Task: Create a due date automation trigger when advanced on, 2 hours before a card is due add dates due next week.
Action: Mouse moved to (1136, 334)
Screenshot: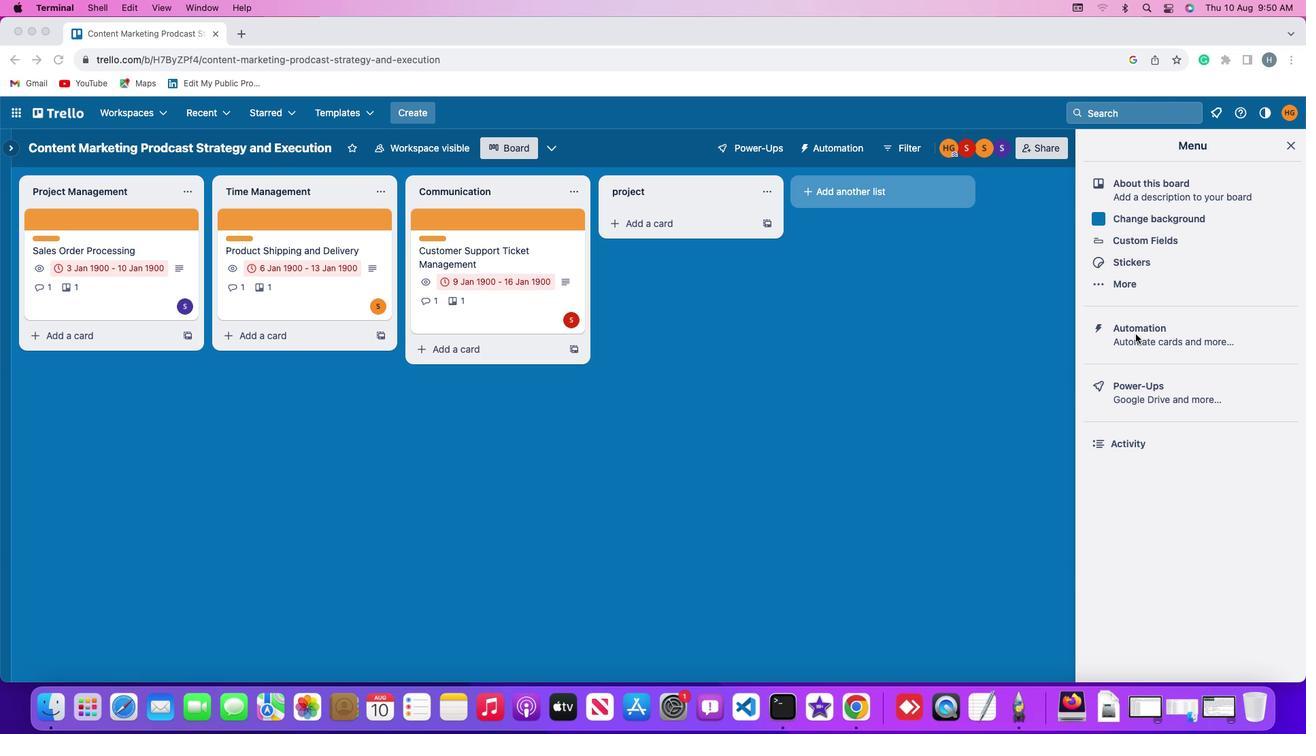
Action: Mouse pressed left at (1136, 334)
Screenshot: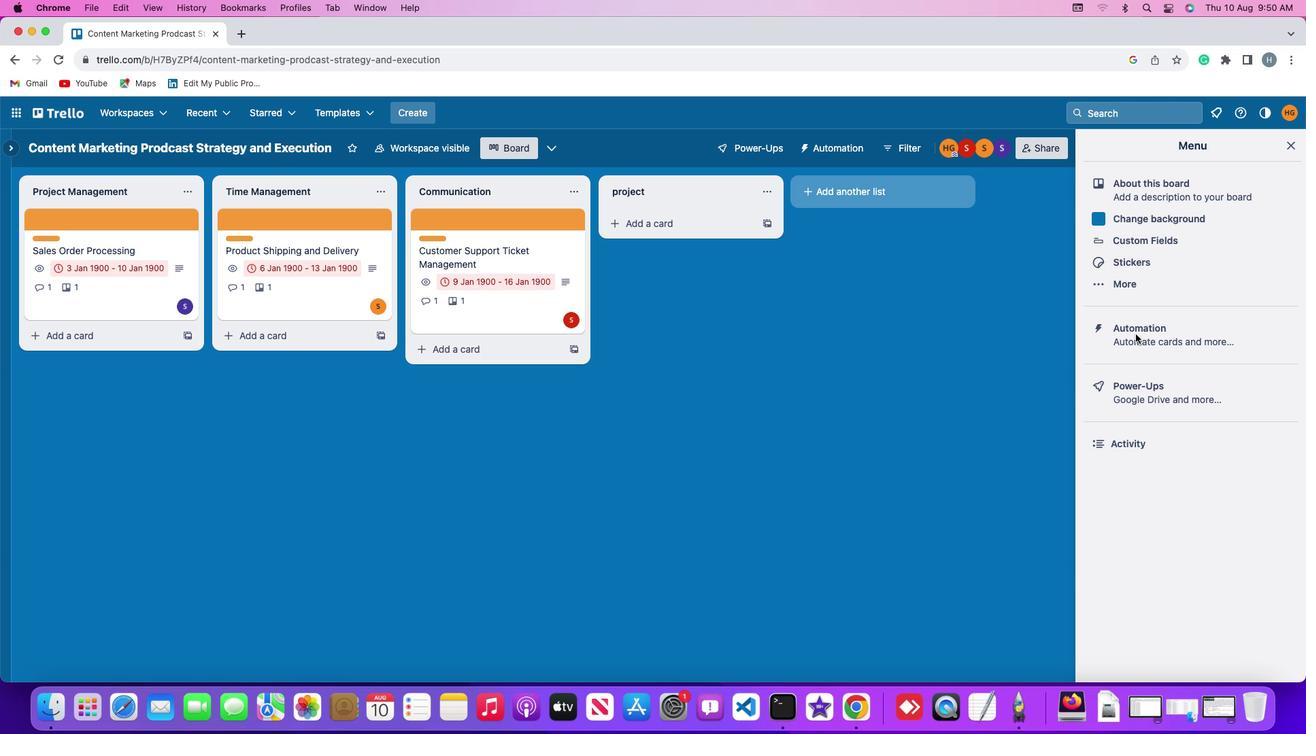 
Action: Mouse pressed left at (1136, 334)
Screenshot: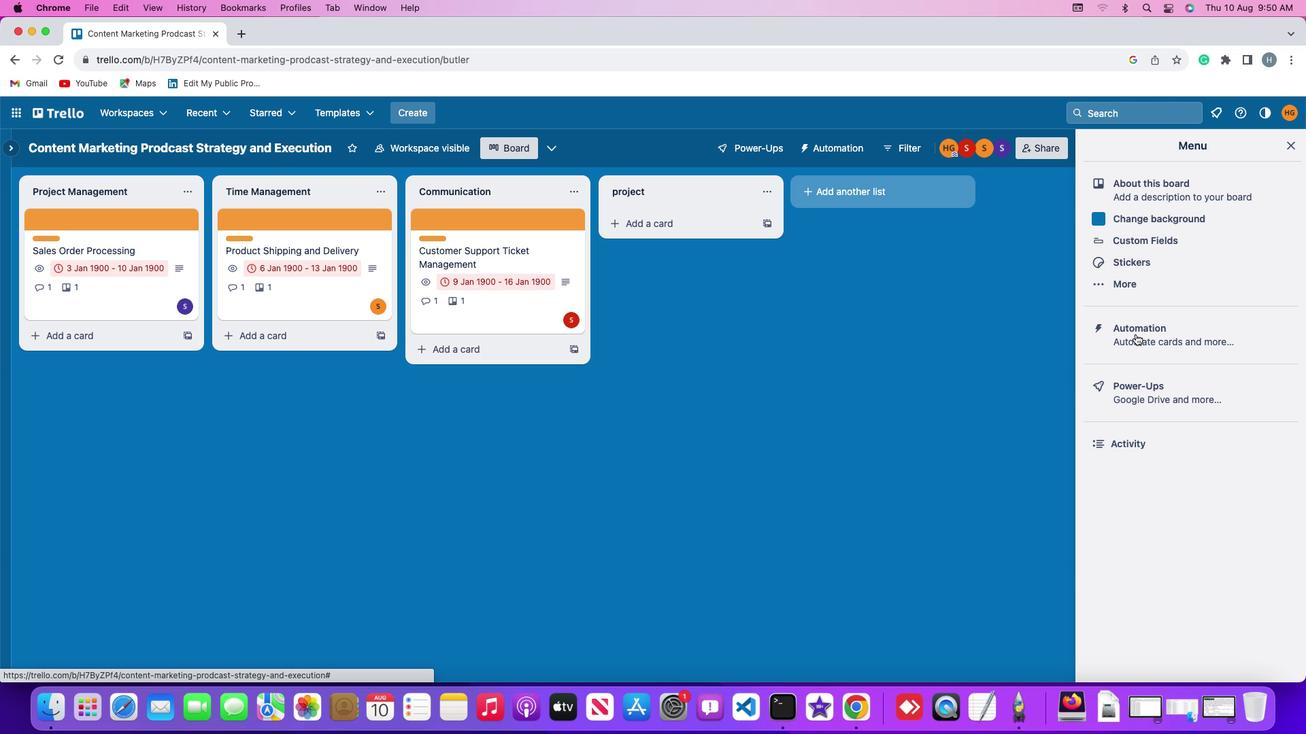 
Action: Mouse moved to (88, 321)
Screenshot: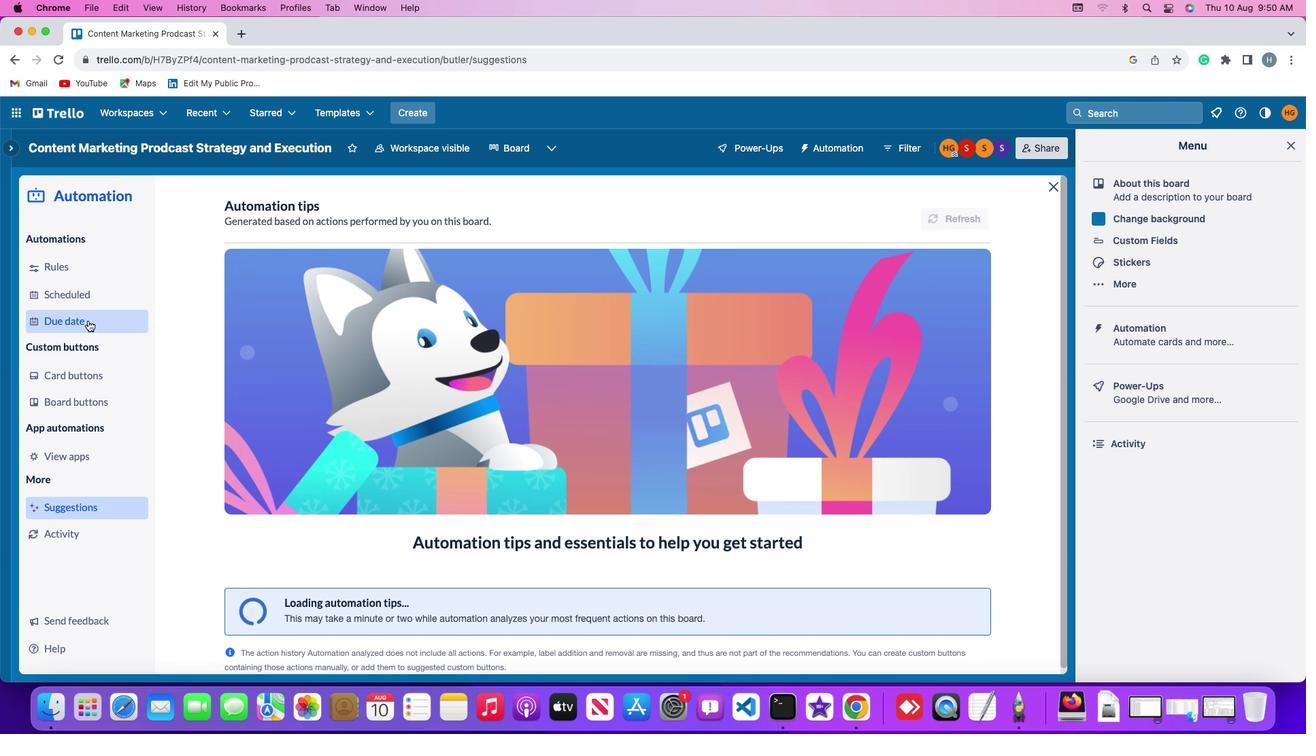 
Action: Mouse pressed left at (88, 321)
Screenshot: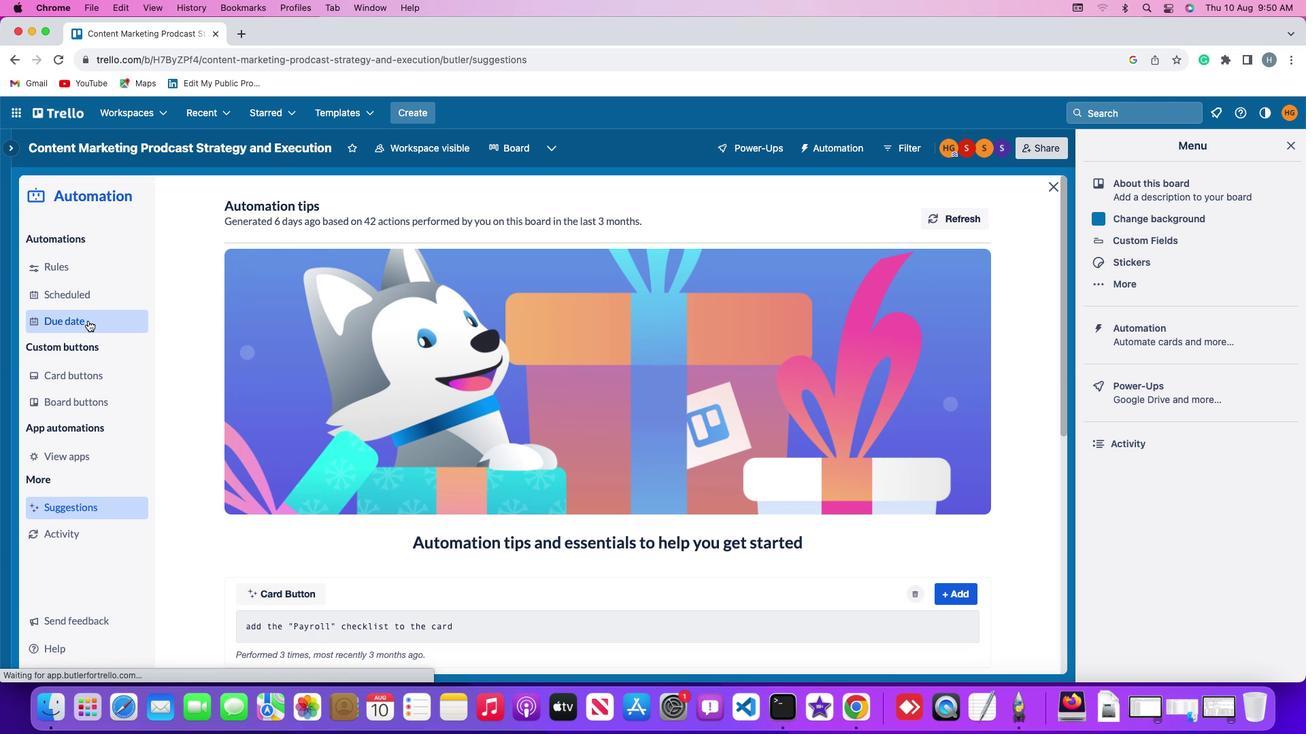 
Action: Mouse moved to (928, 211)
Screenshot: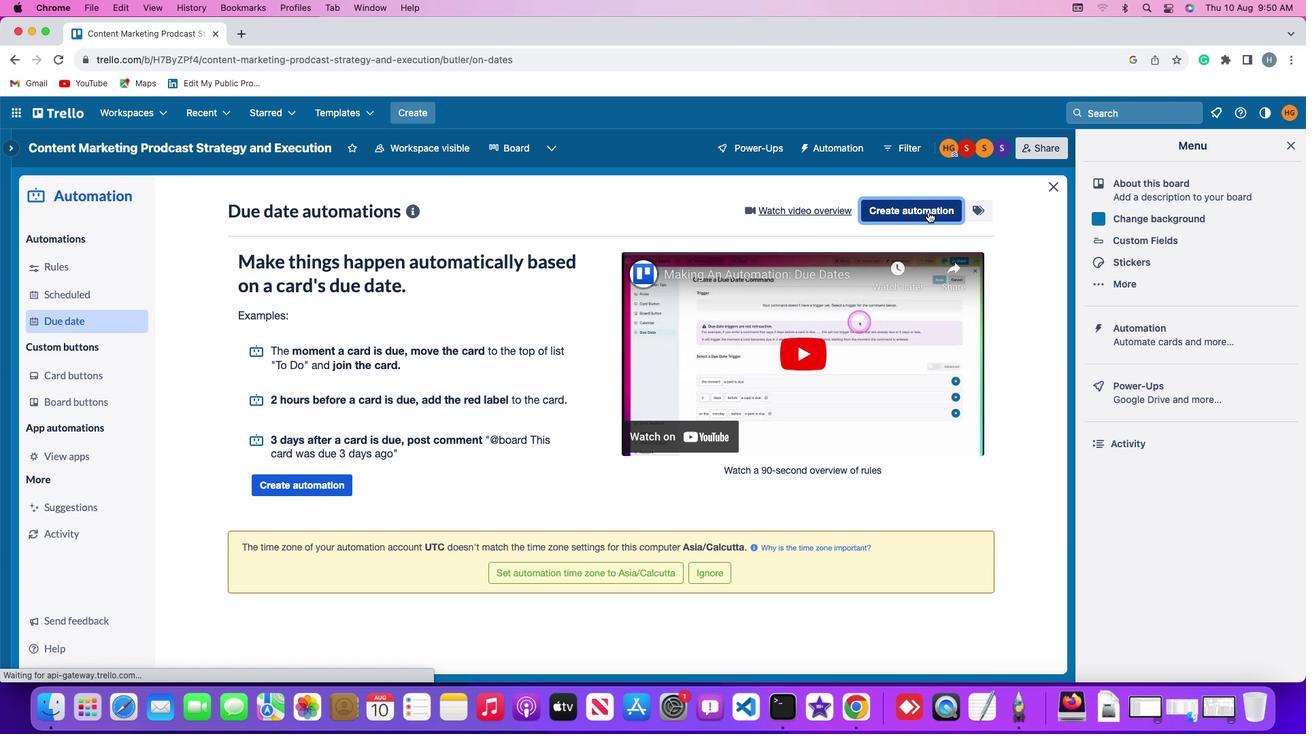 
Action: Mouse pressed left at (928, 211)
Screenshot: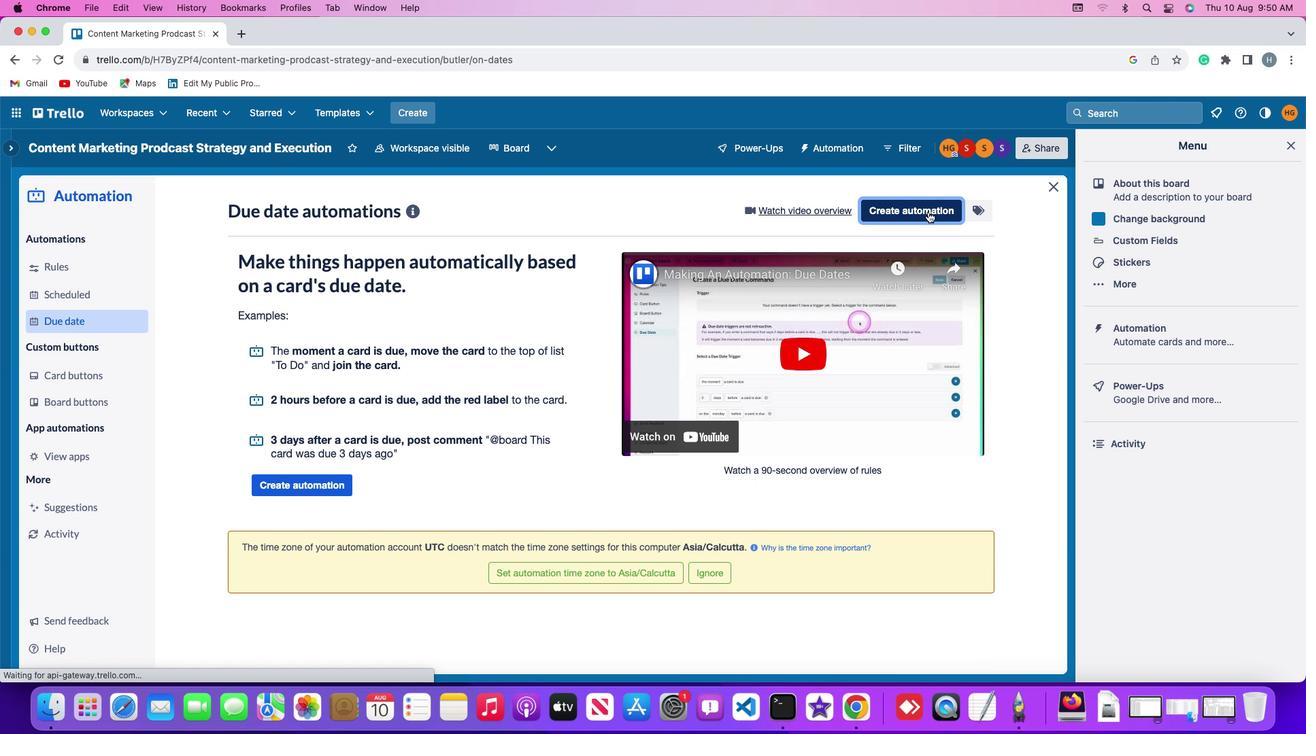
Action: Mouse moved to (269, 338)
Screenshot: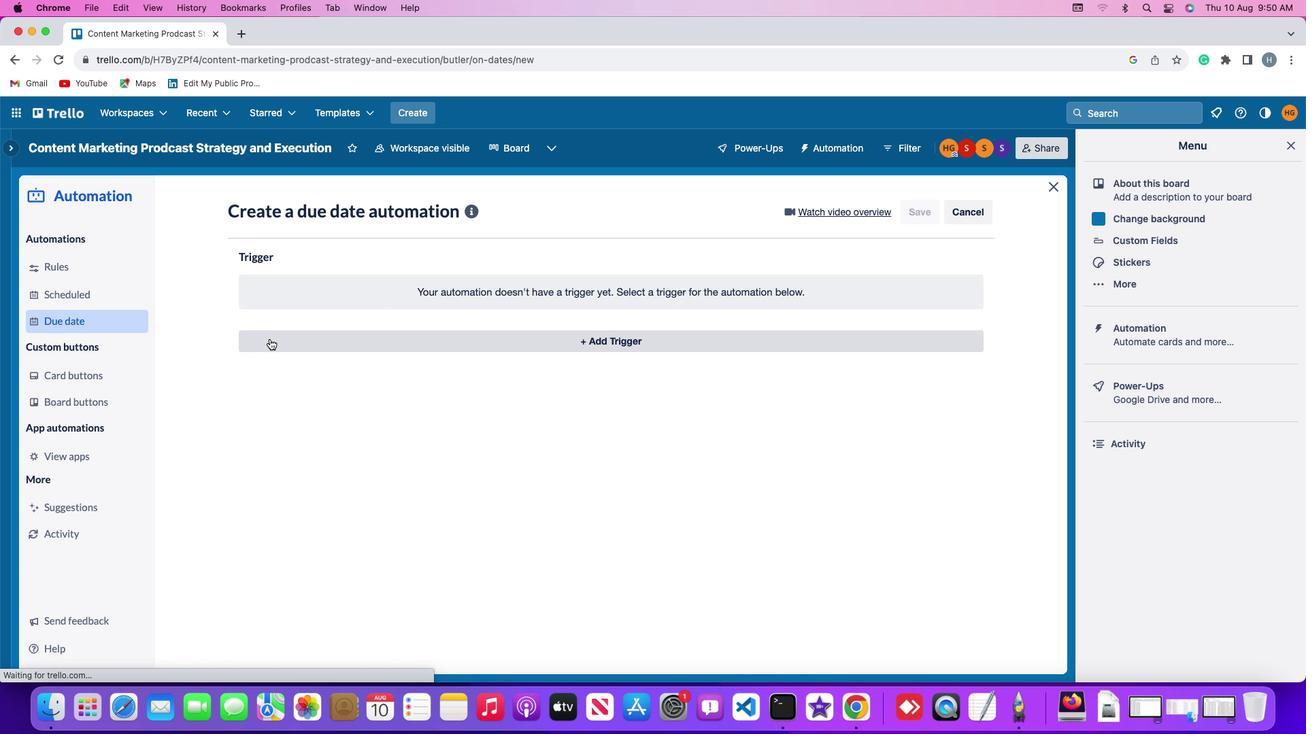 
Action: Mouse pressed left at (269, 338)
Screenshot: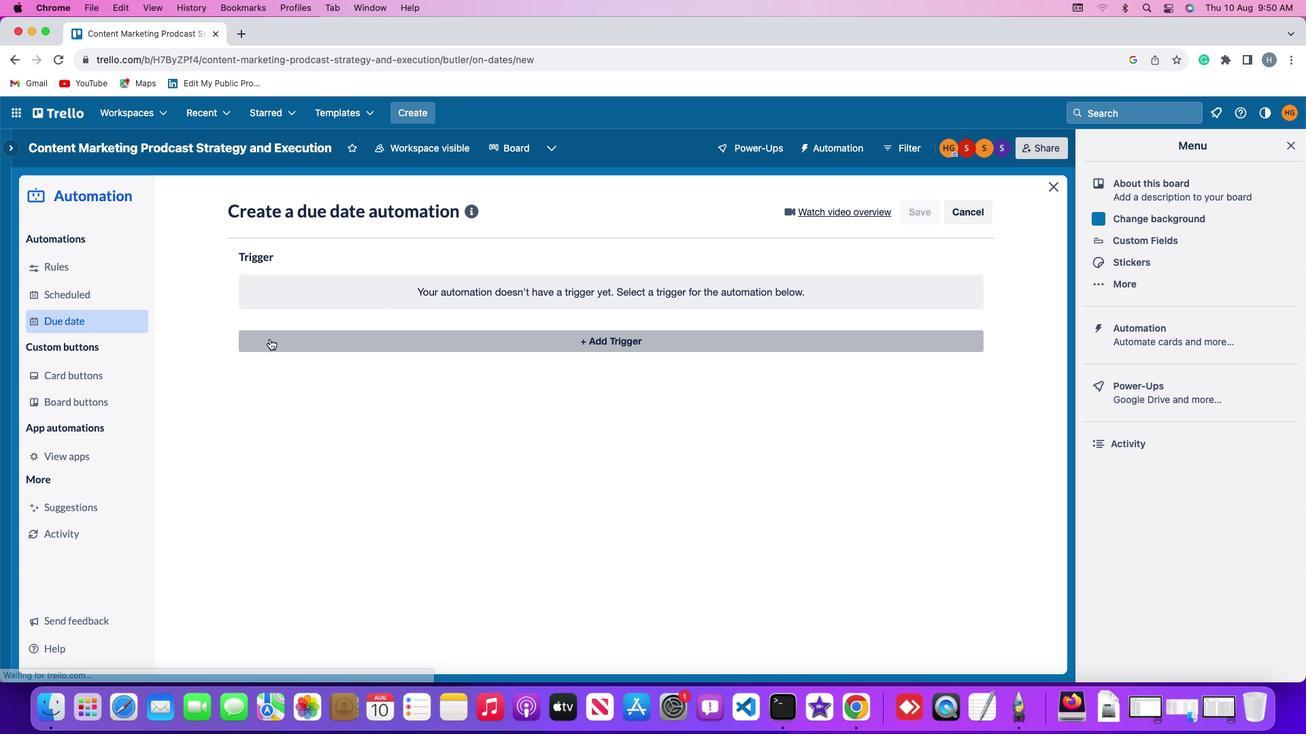 
Action: Mouse moved to (266, 552)
Screenshot: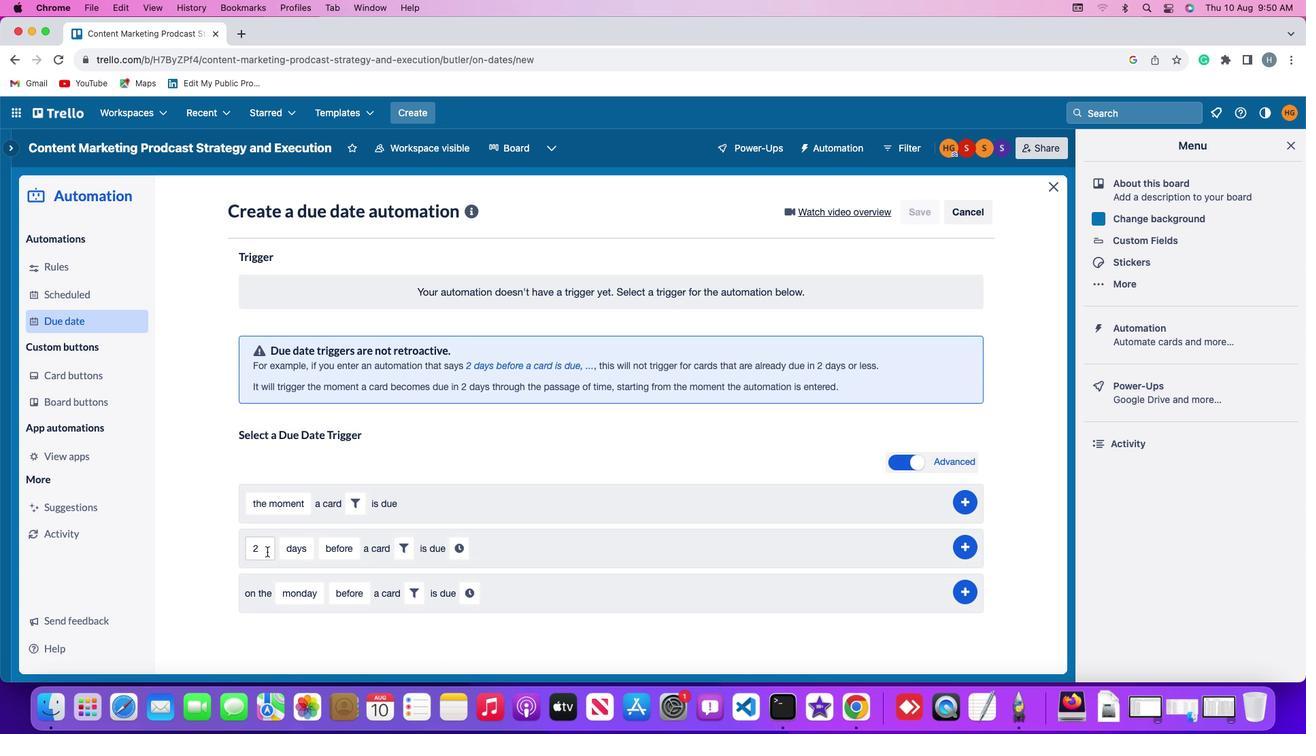 
Action: Mouse pressed left at (266, 552)
Screenshot: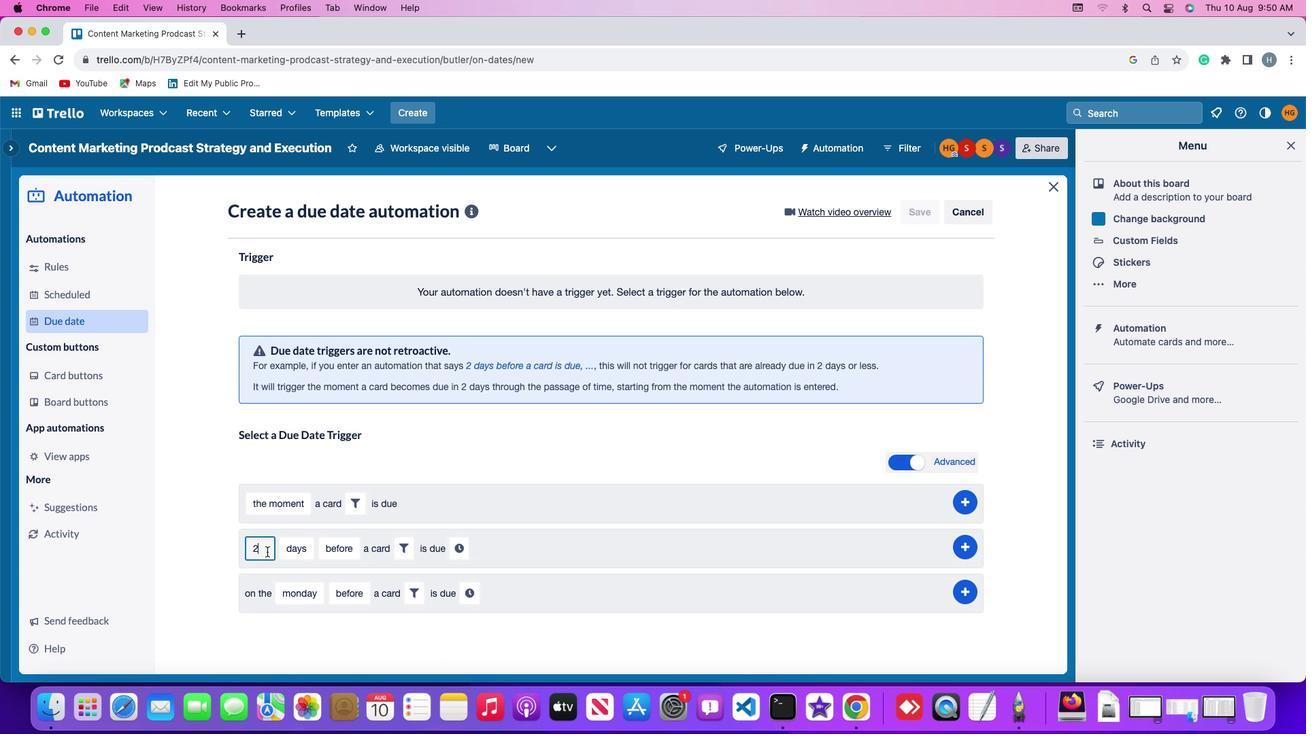 
Action: Key pressed Key.backspace'2'
Screenshot: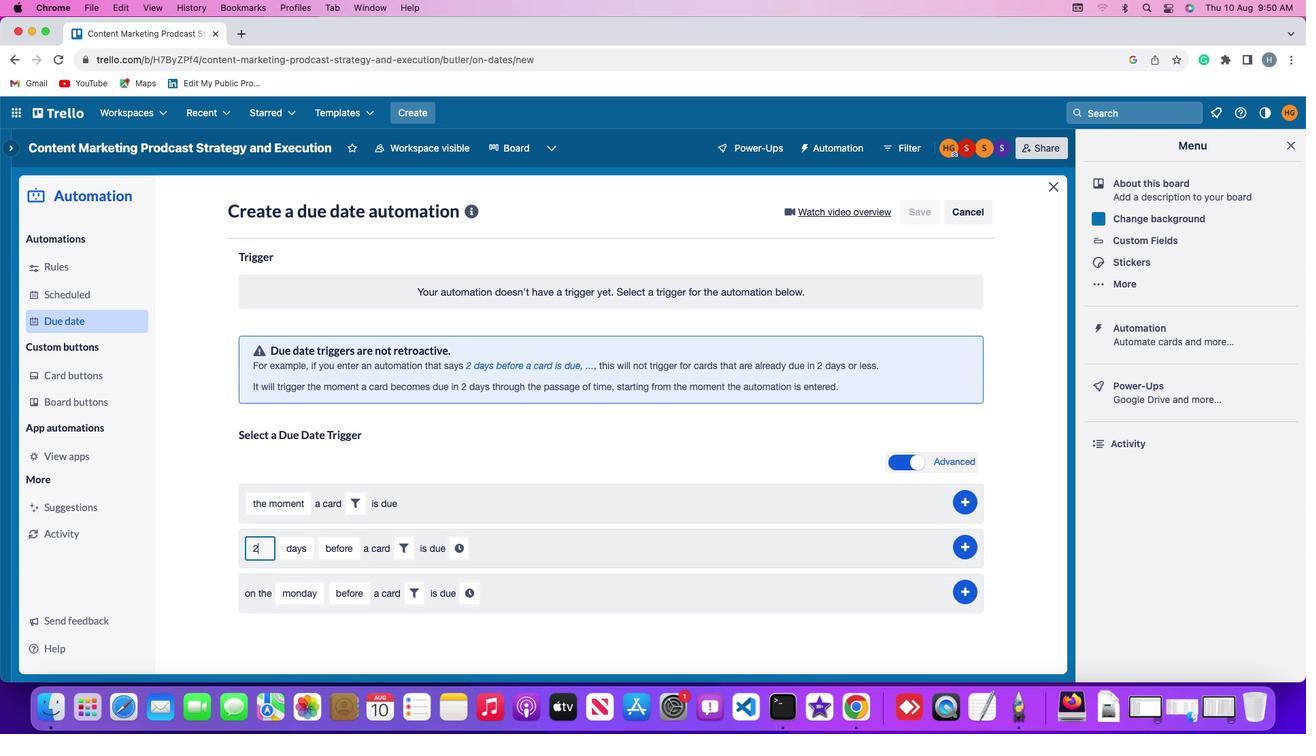 
Action: Mouse moved to (287, 550)
Screenshot: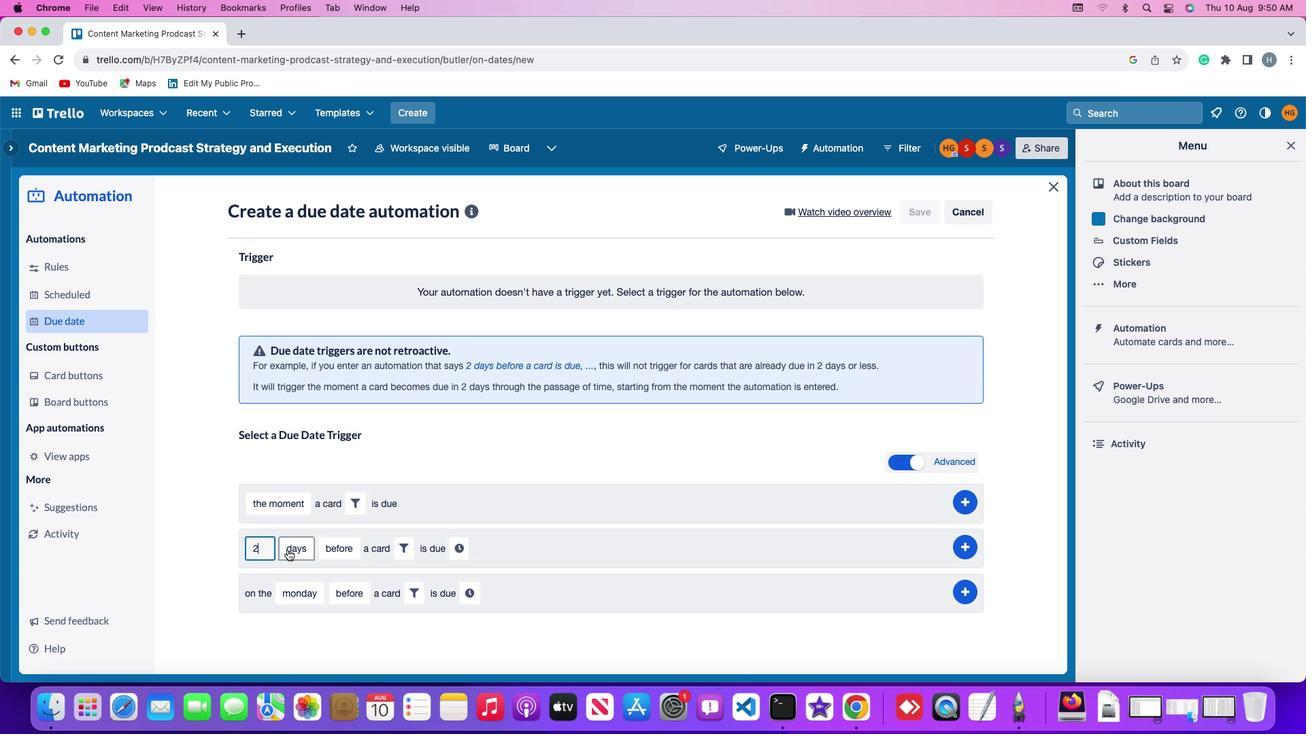 
Action: Mouse pressed left at (287, 550)
Screenshot: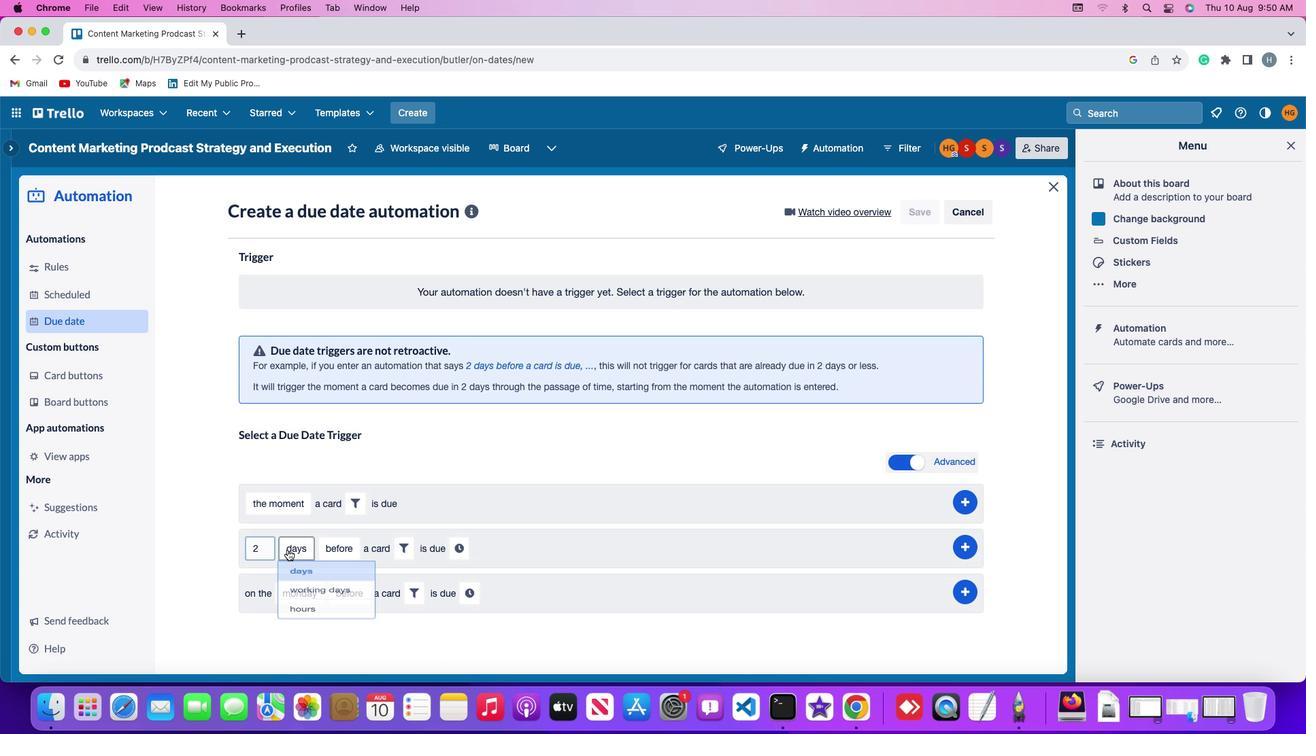 
Action: Mouse moved to (297, 627)
Screenshot: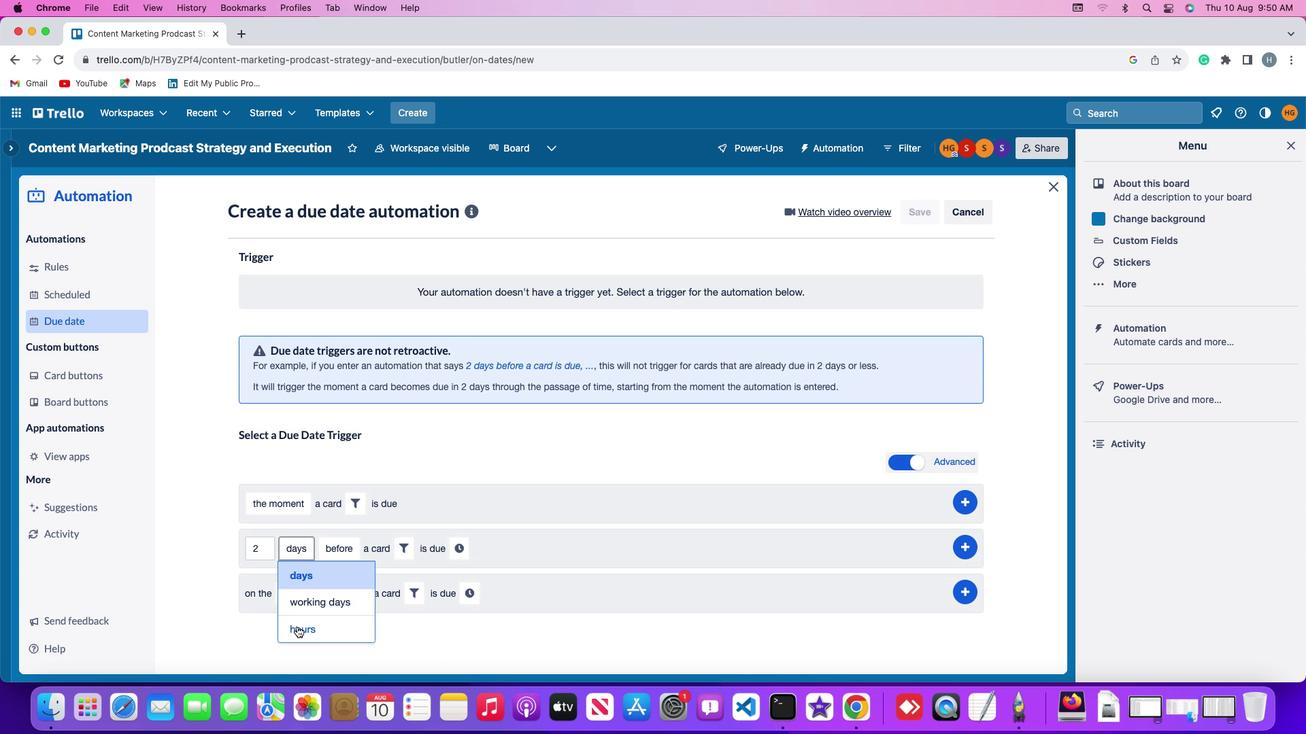 
Action: Mouse pressed left at (297, 627)
Screenshot: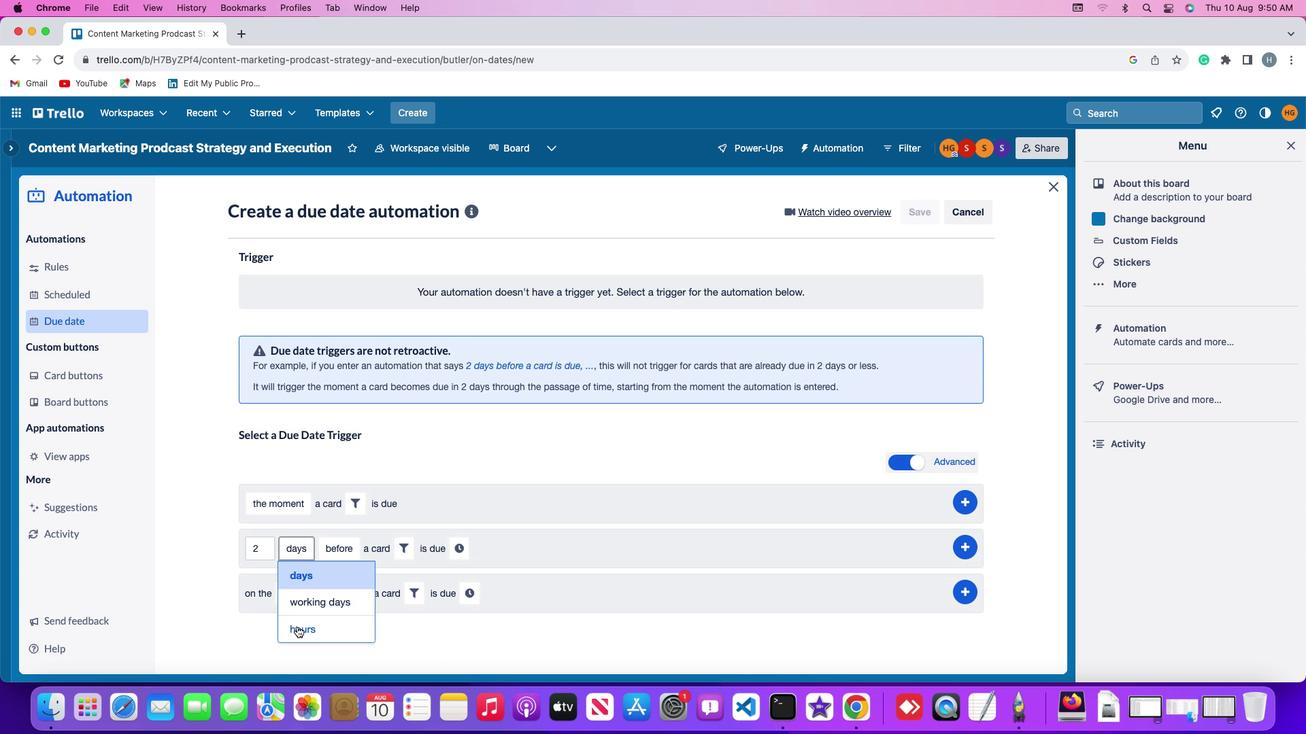 
Action: Mouse moved to (352, 544)
Screenshot: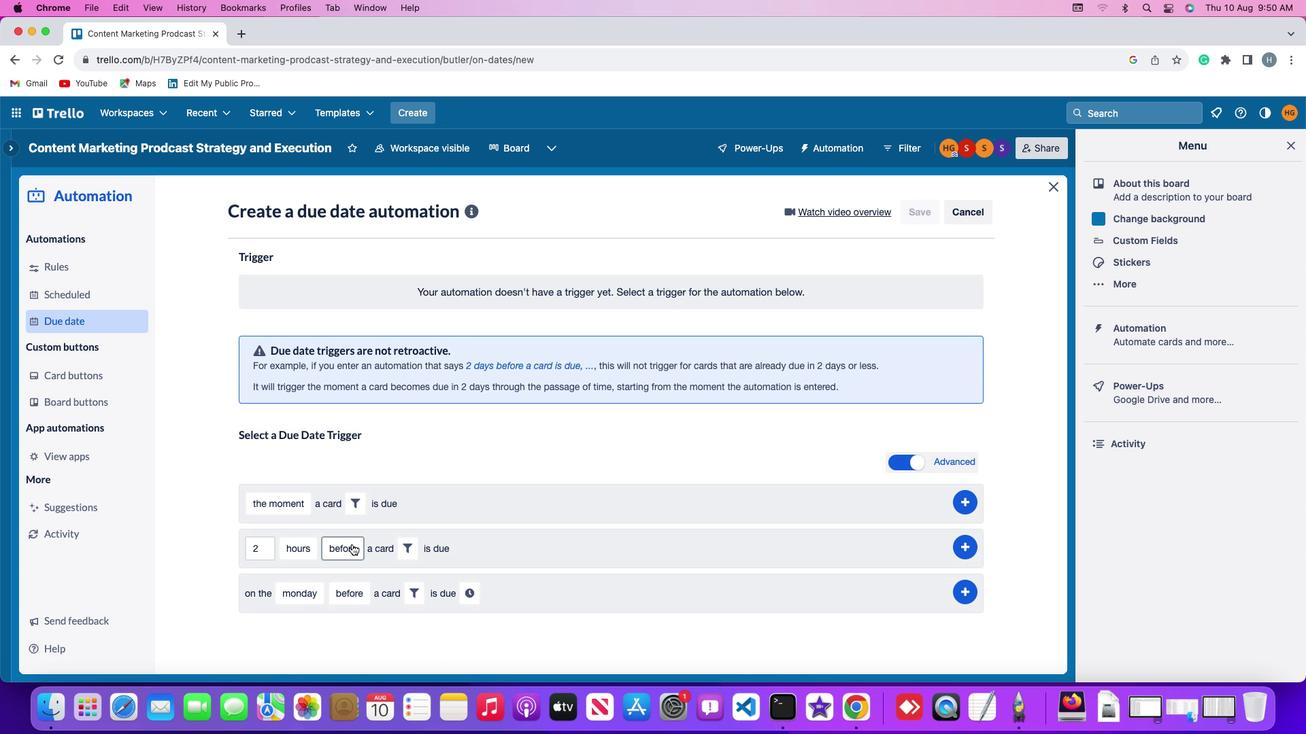 
Action: Mouse pressed left at (352, 544)
Screenshot: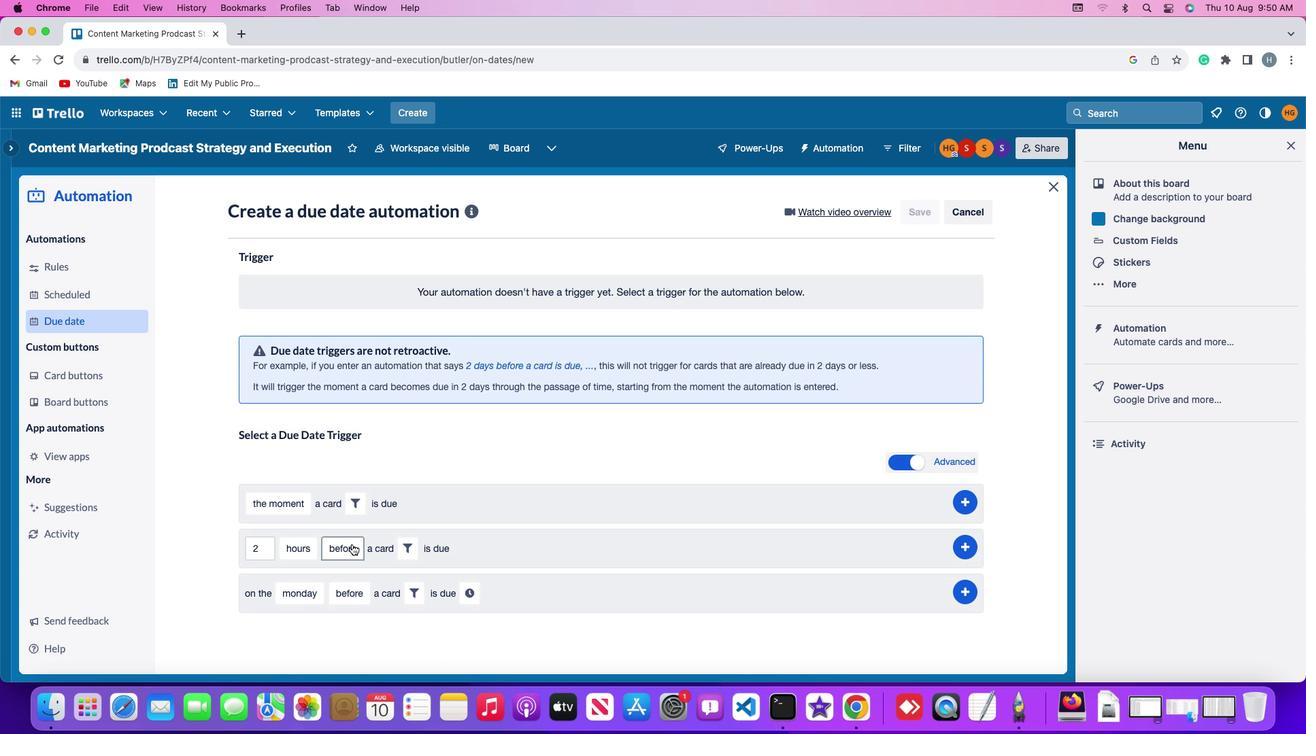 
Action: Mouse moved to (352, 570)
Screenshot: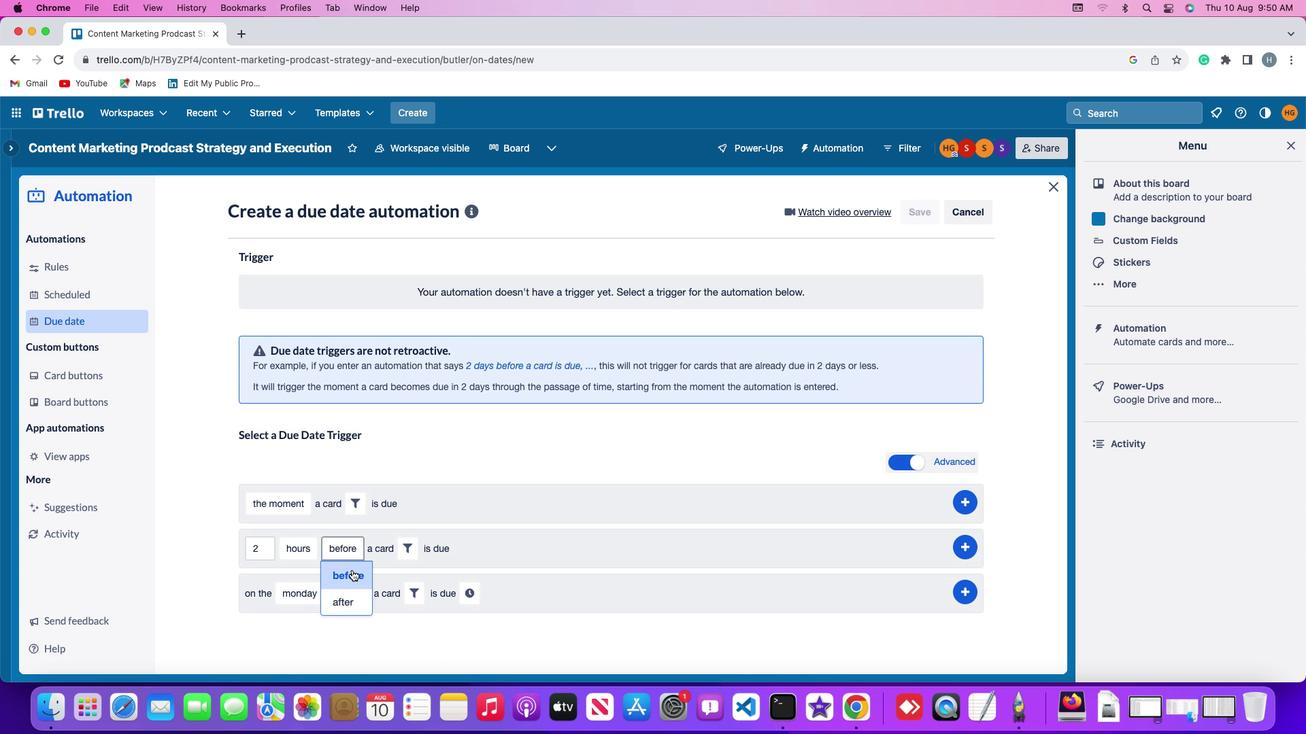 
Action: Mouse pressed left at (352, 570)
Screenshot: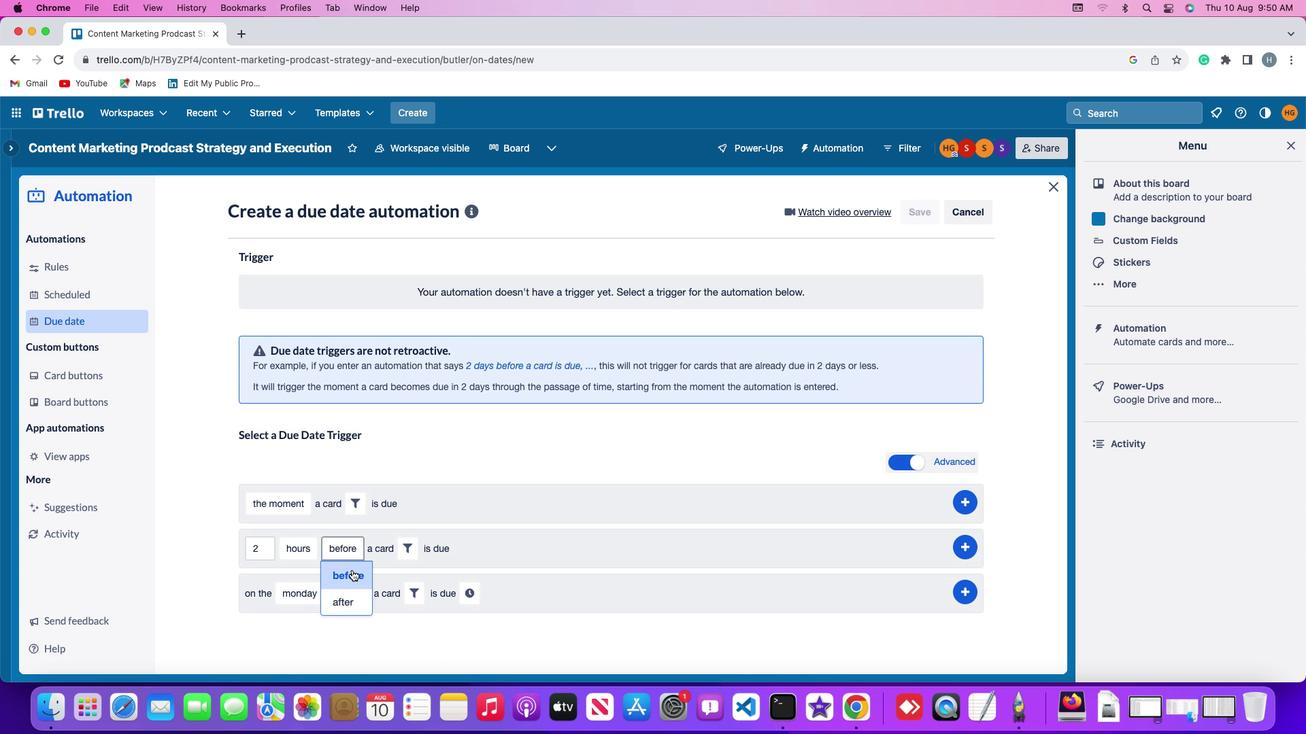 
Action: Mouse moved to (398, 554)
Screenshot: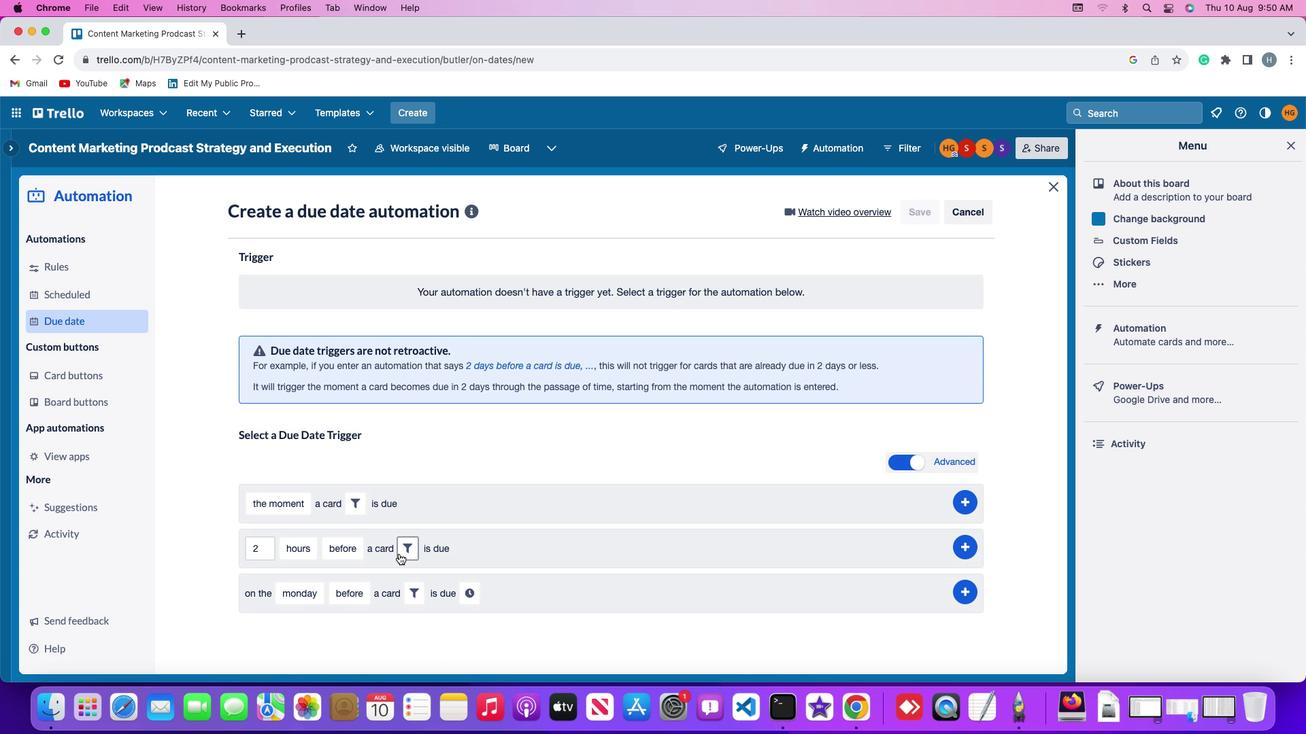 
Action: Mouse pressed left at (398, 554)
Screenshot: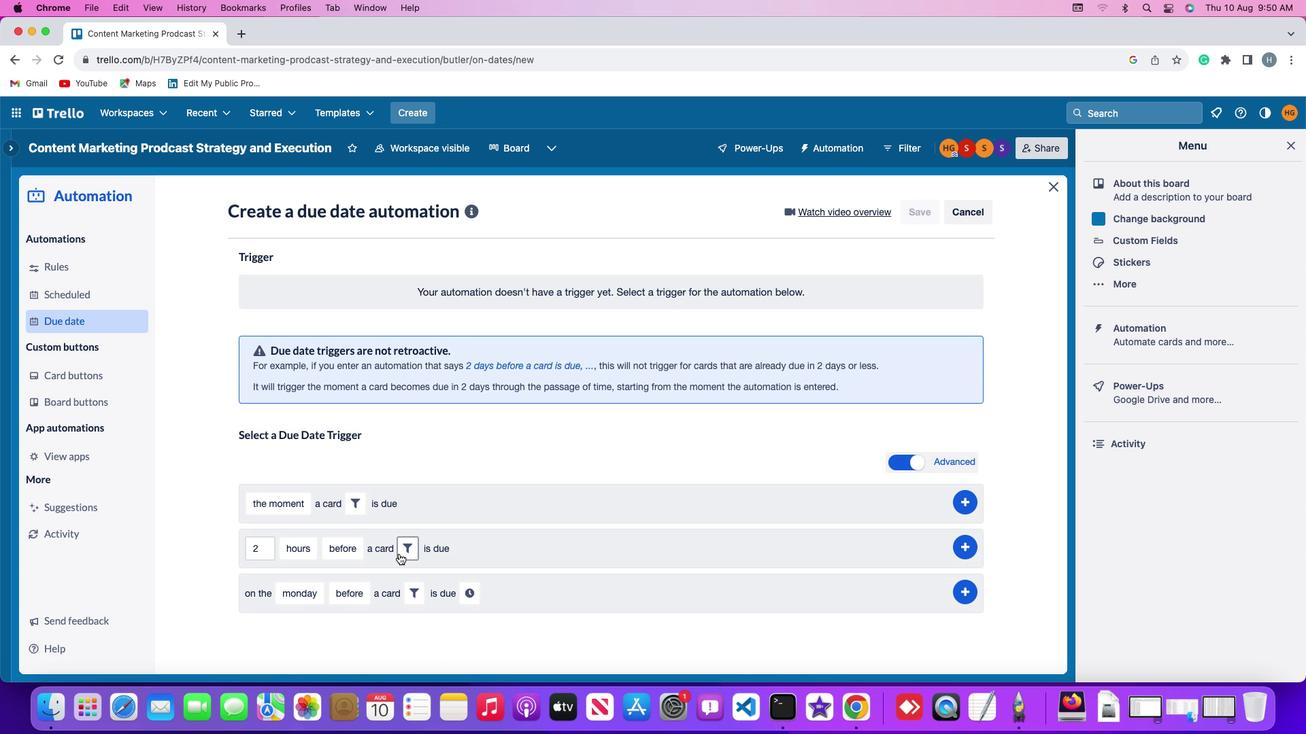 
Action: Mouse moved to (475, 600)
Screenshot: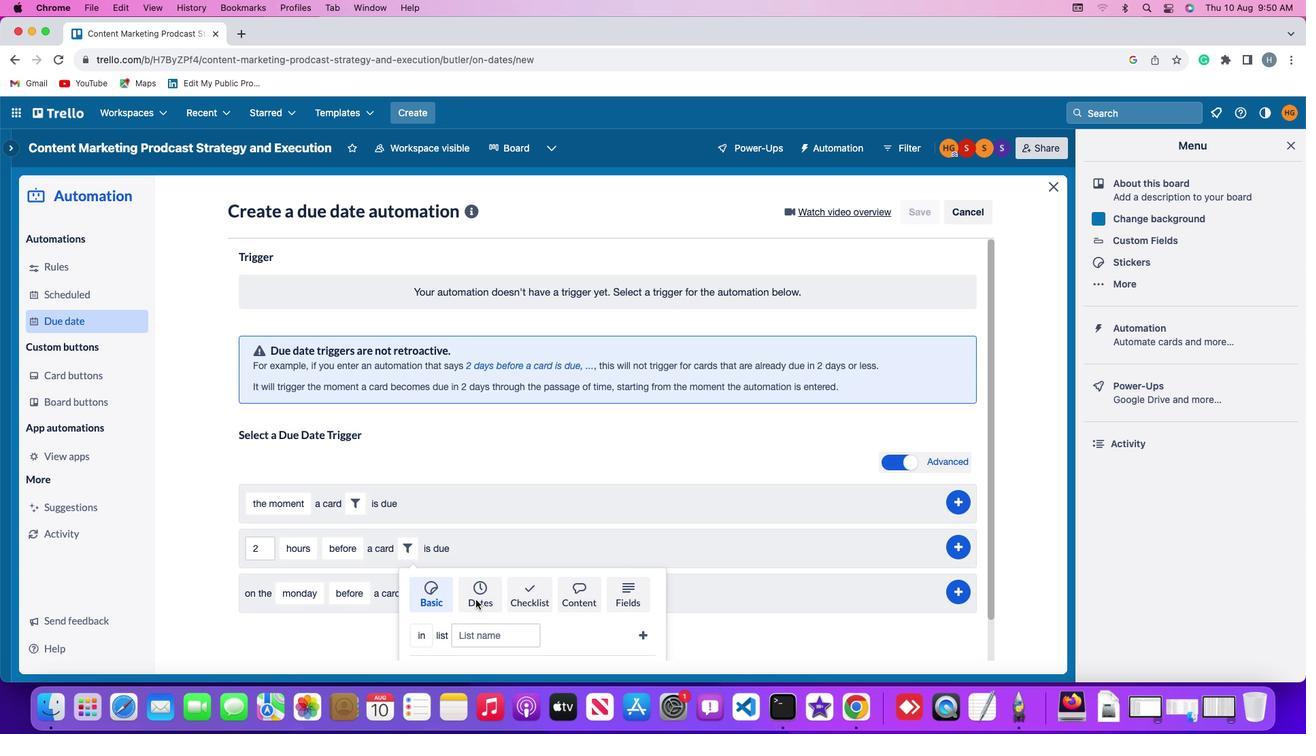 
Action: Mouse pressed left at (475, 600)
Screenshot: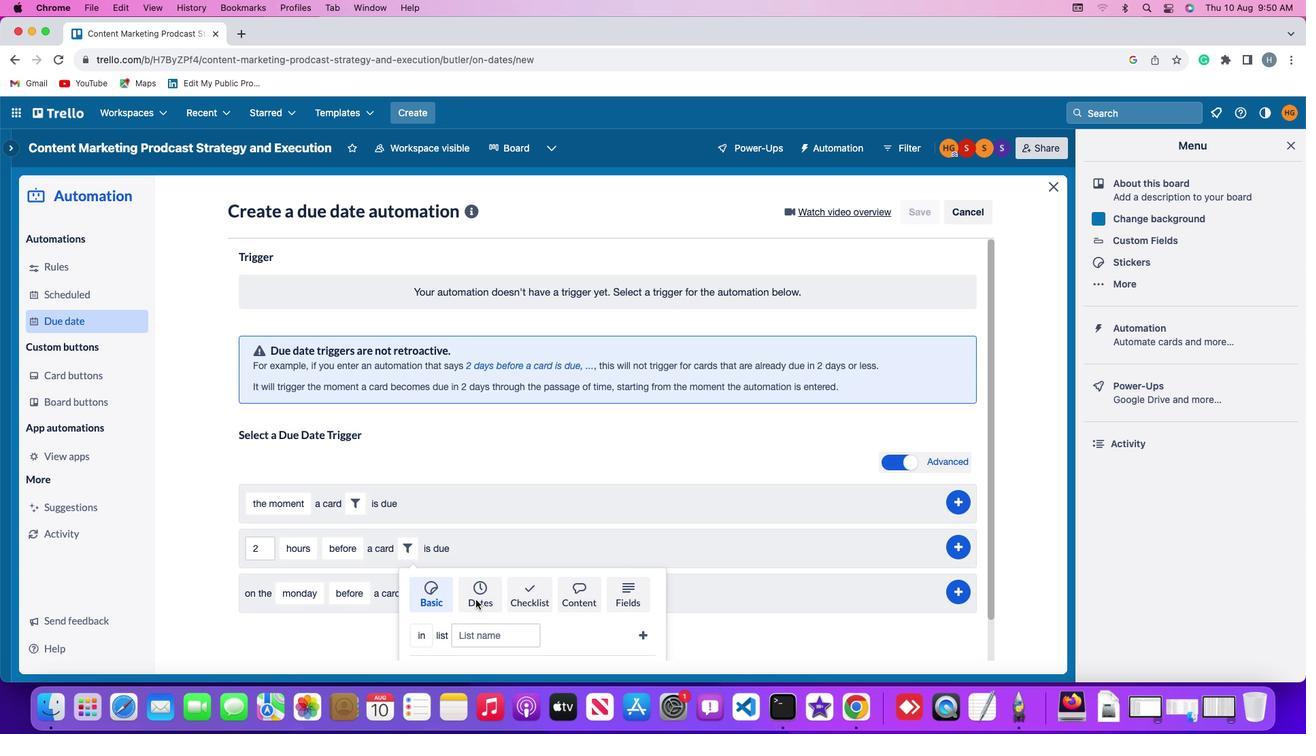 
Action: Mouse moved to (342, 630)
Screenshot: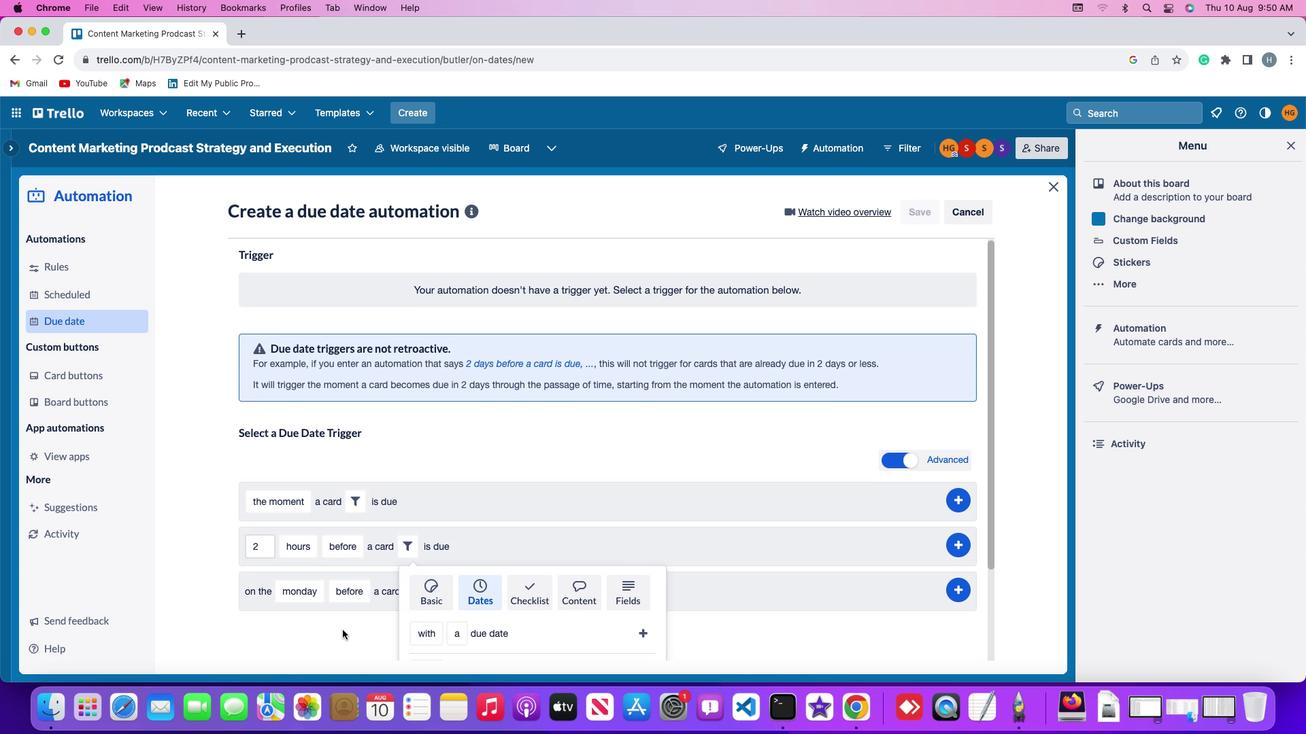 
Action: Mouse scrolled (342, 630) with delta (0, 0)
Screenshot: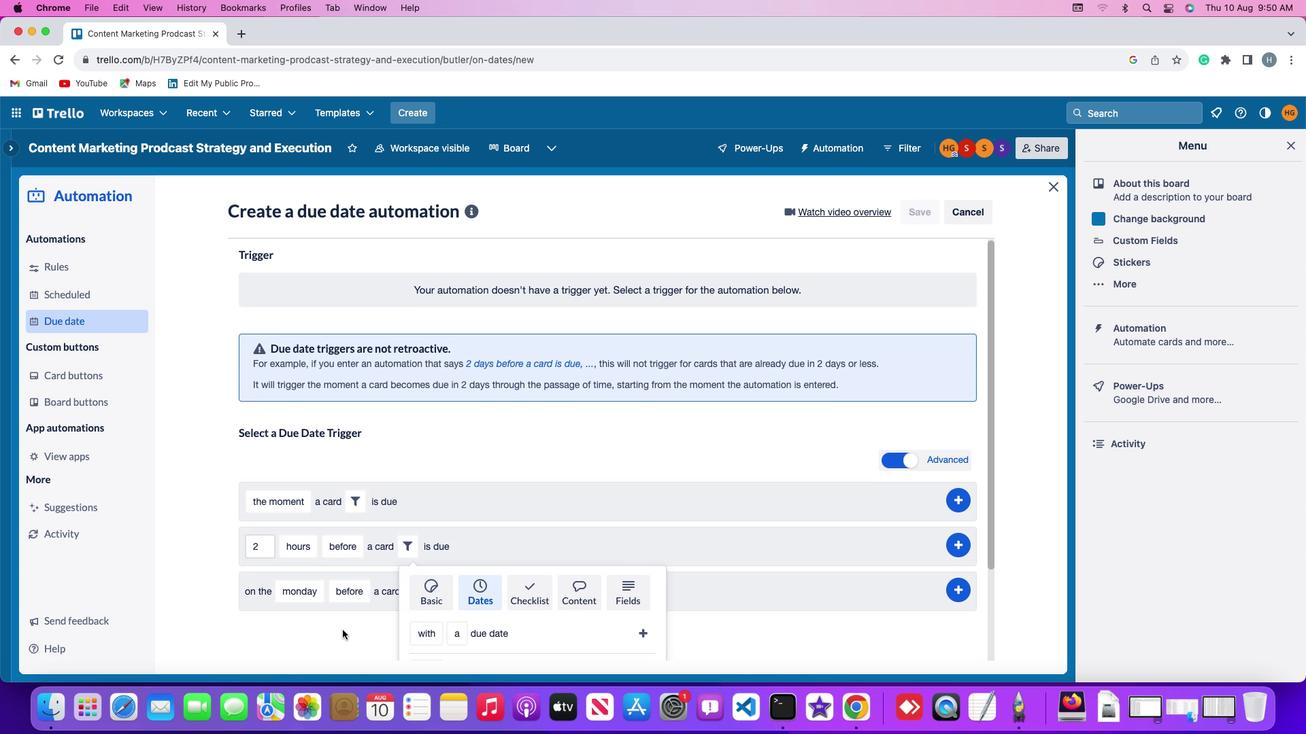 
Action: Mouse scrolled (342, 630) with delta (0, 0)
Screenshot: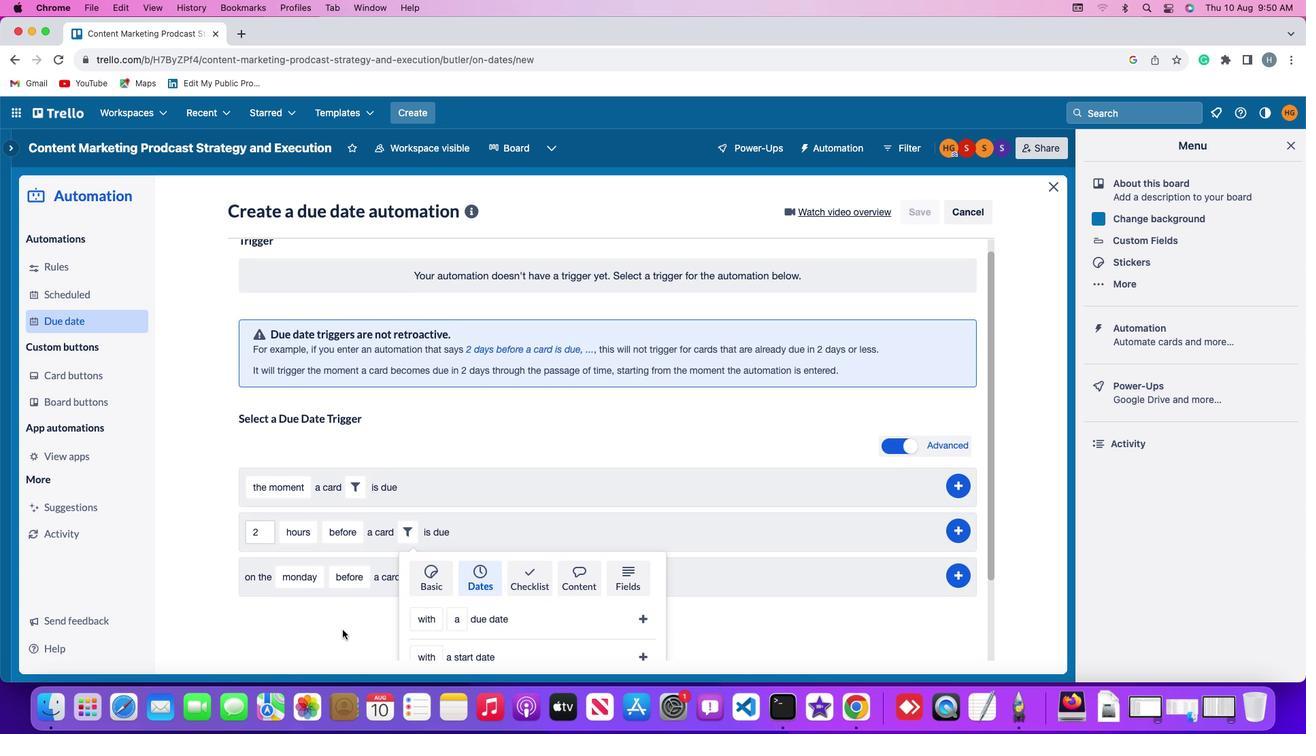 
Action: Mouse scrolled (342, 630) with delta (0, -2)
Screenshot: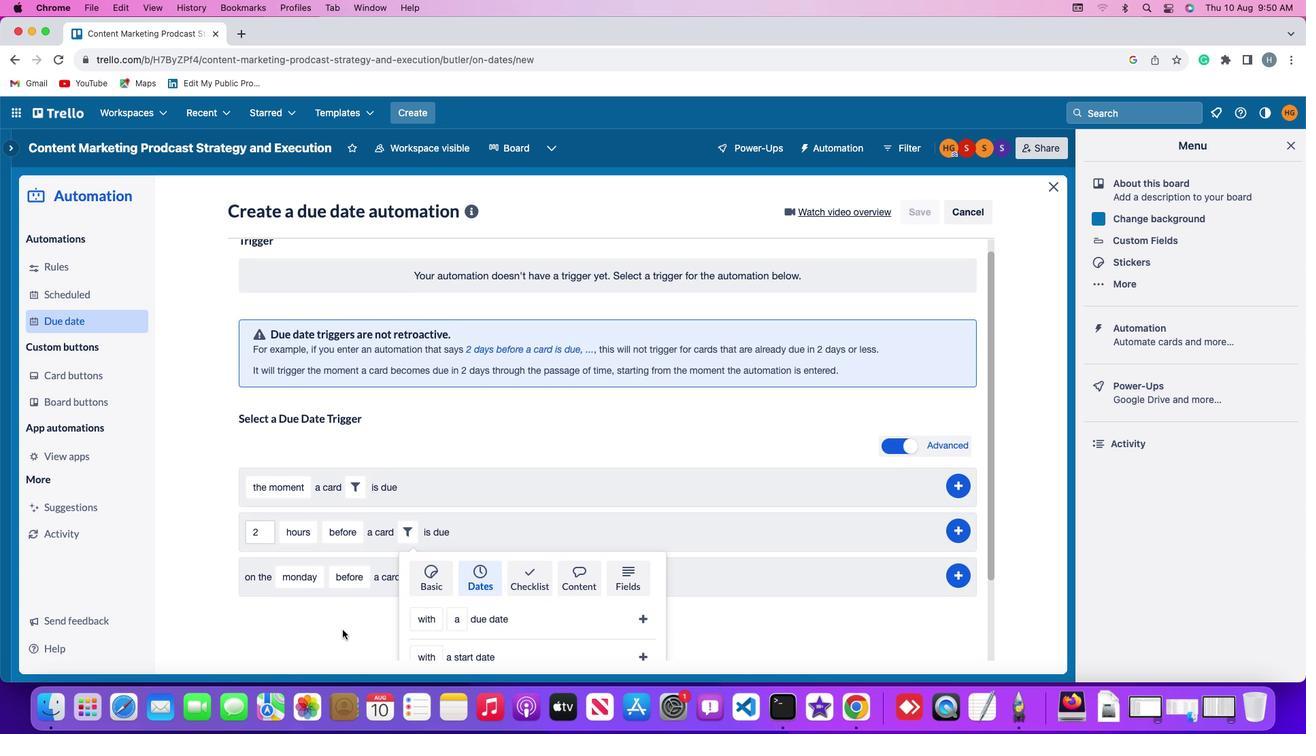 
Action: Mouse scrolled (342, 630) with delta (0, -3)
Screenshot: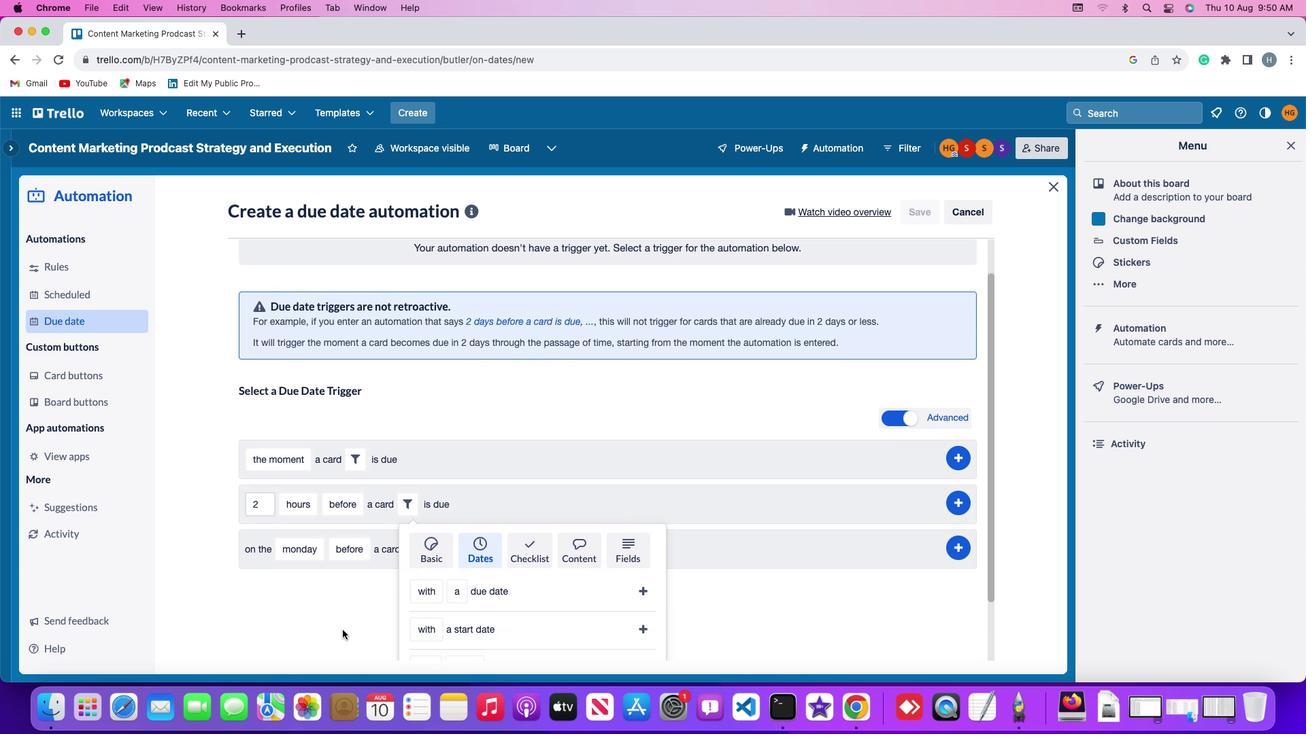 
Action: Mouse scrolled (342, 630) with delta (0, -4)
Screenshot: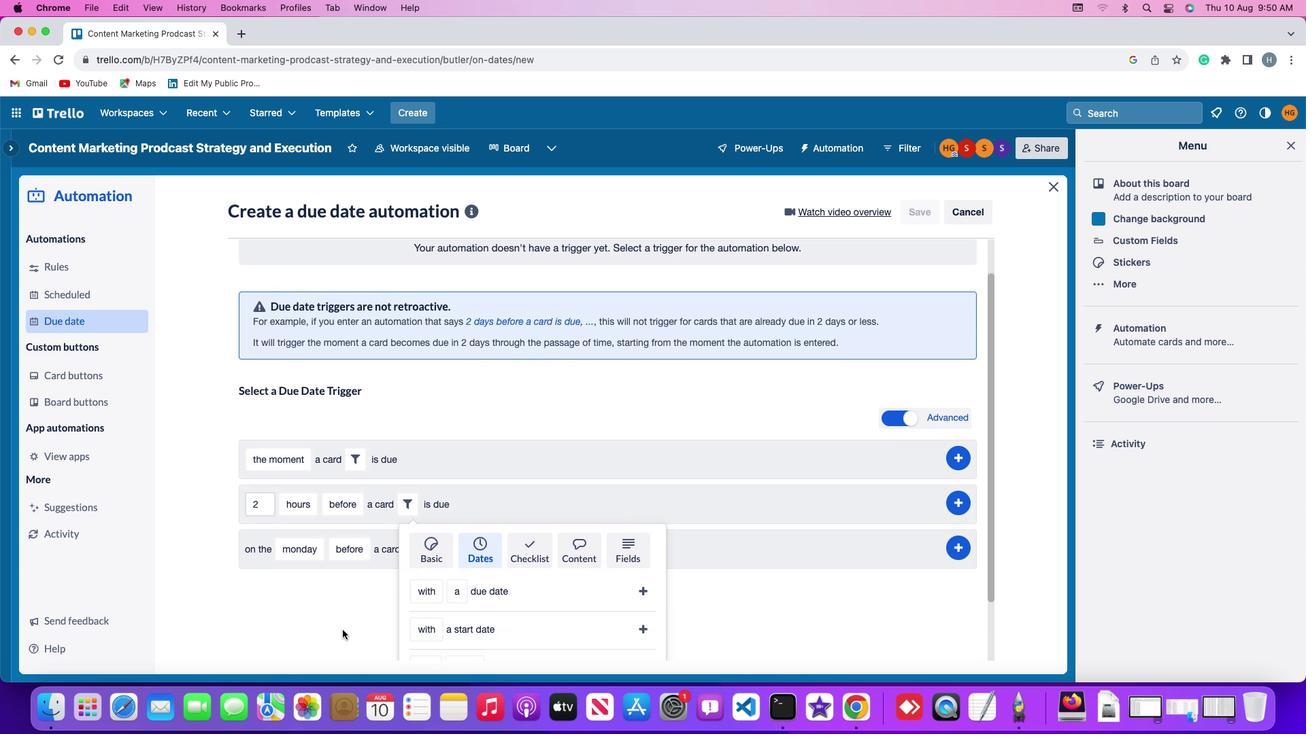 
Action: Mouse scrolled (342, 630) with delta (0, -4)
Screenshot: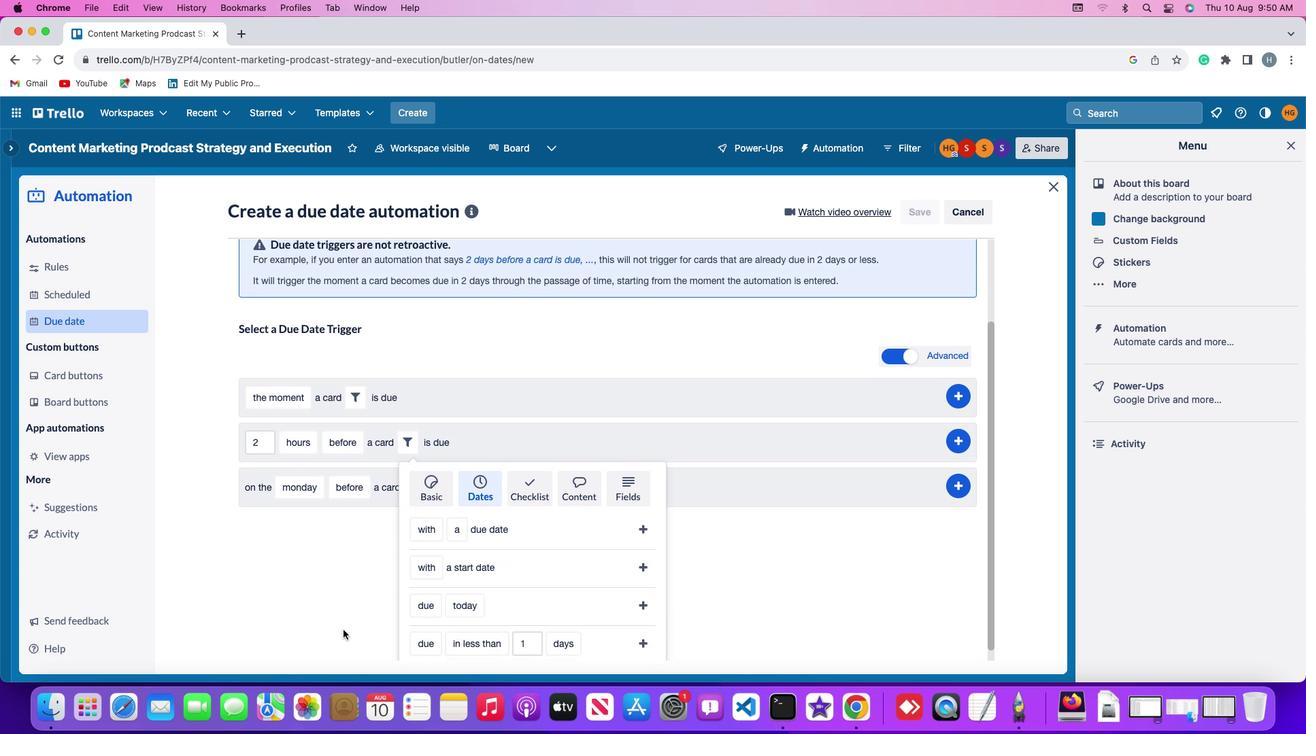 
Action: Mouse moved to (343, 629)
Screenshot: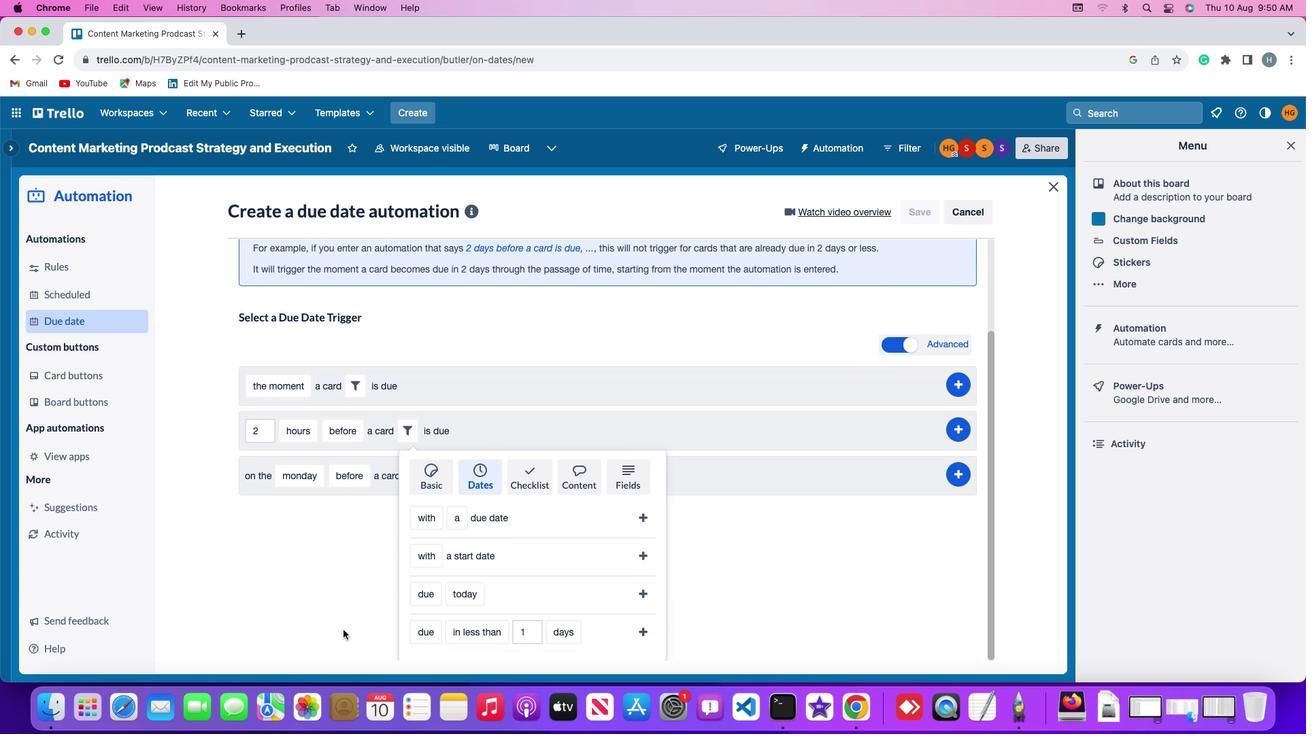 
Action: Mouse scrolled (343, 629) with delta (0, 0)
Screenshot: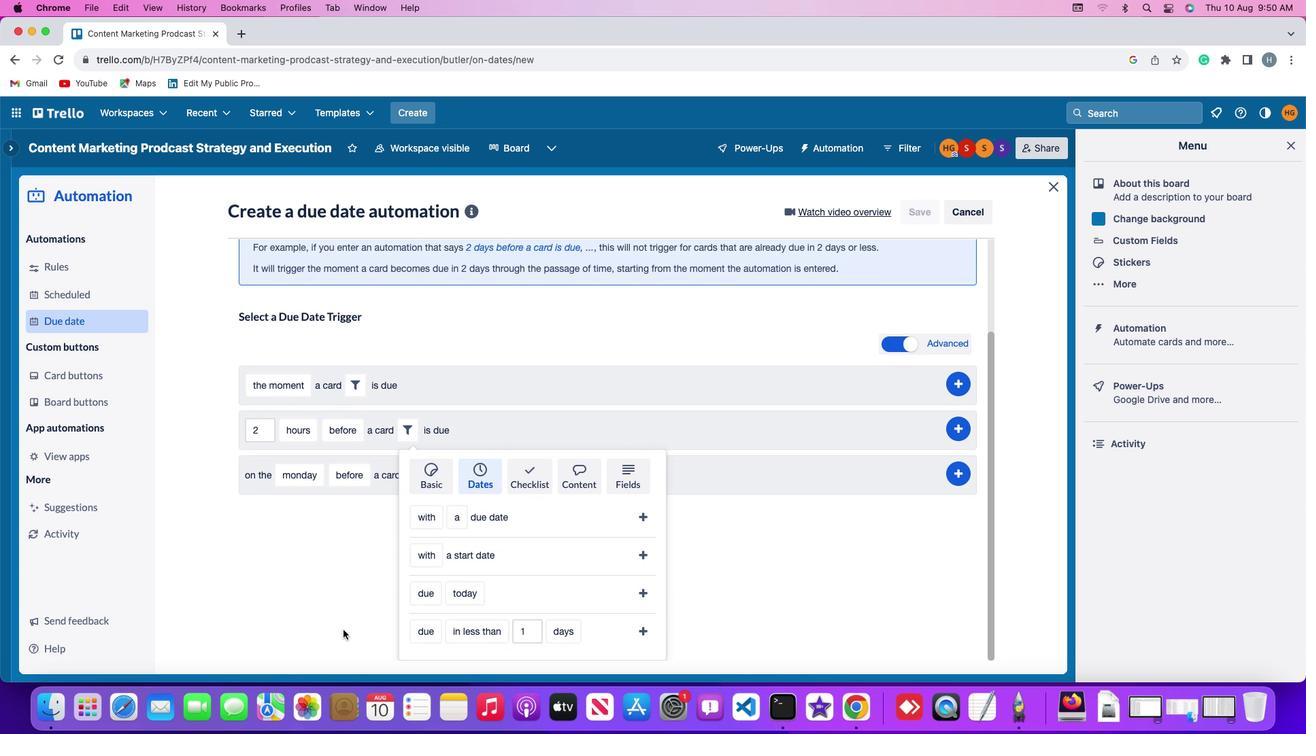 
Action: Mouse scrolled (343, 629) with delta (0, 0)
Screenshot: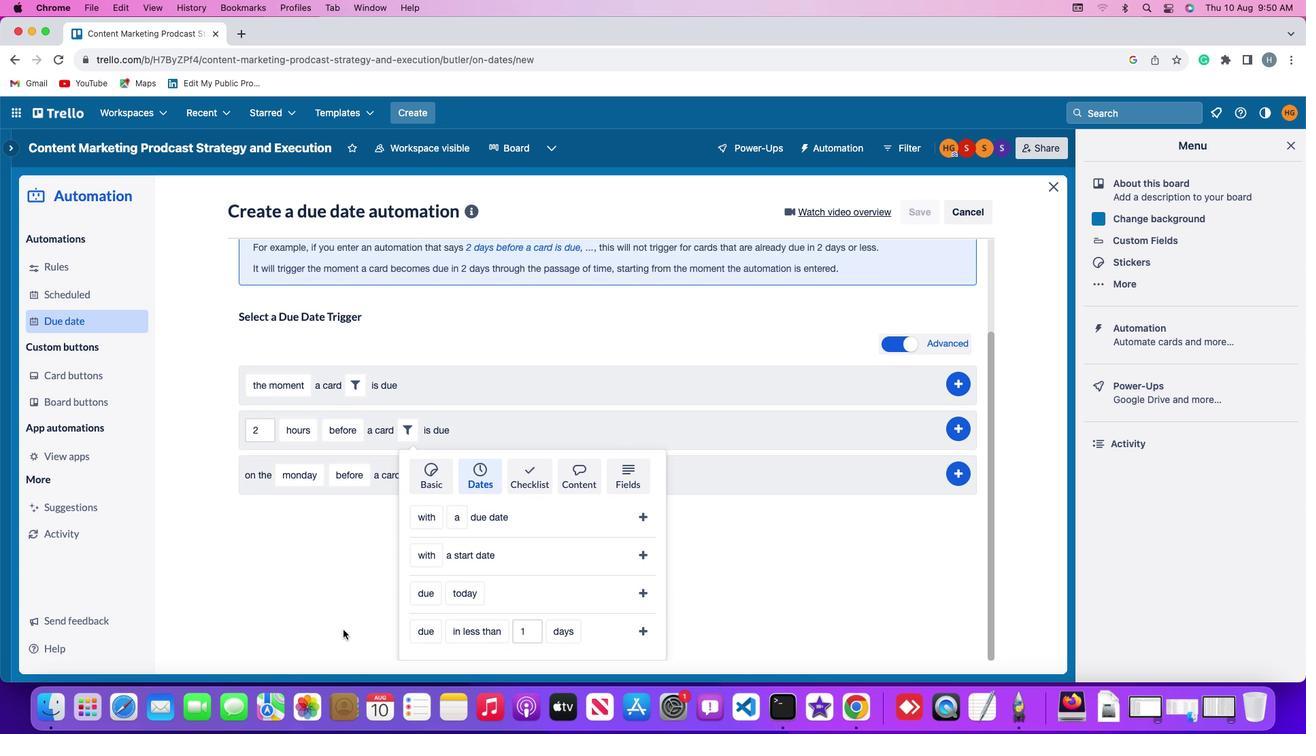 
Action: Mouse moved to (426, 597)
Screenshot: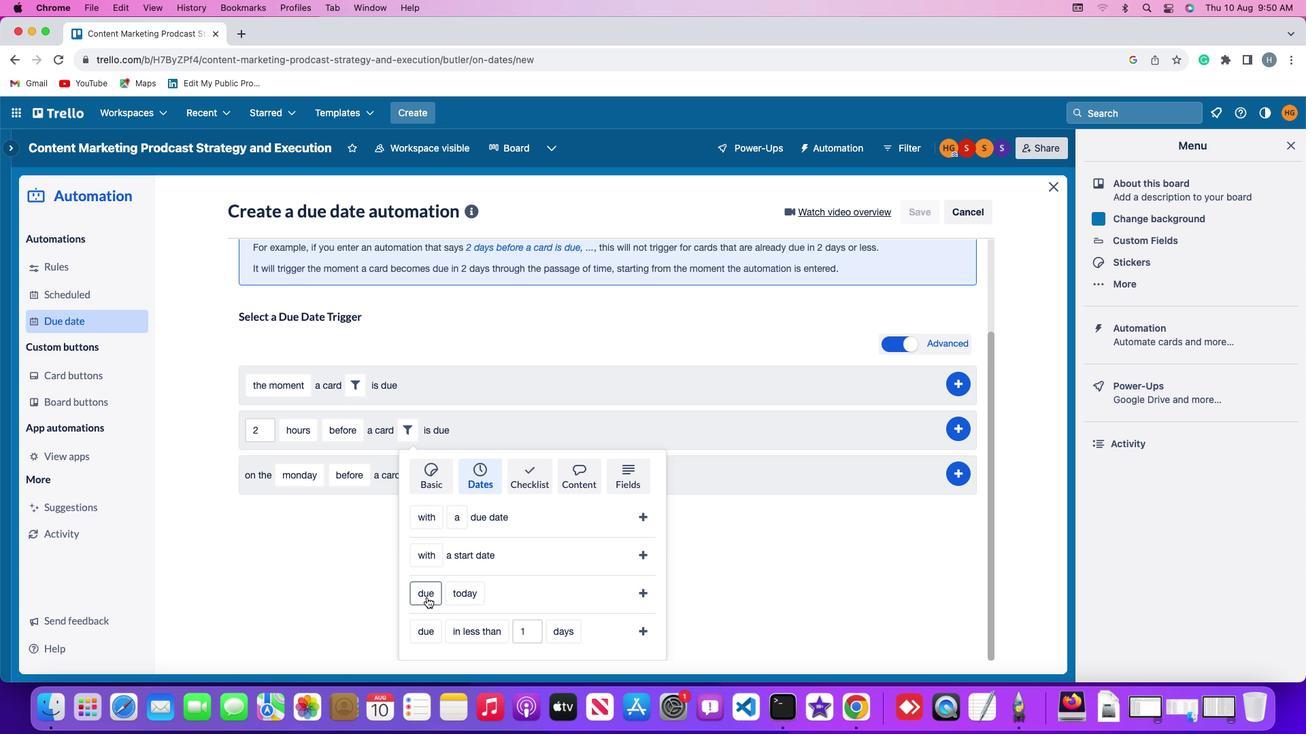 
Action: Mouse pressed left at (426, 597)
Screenshot: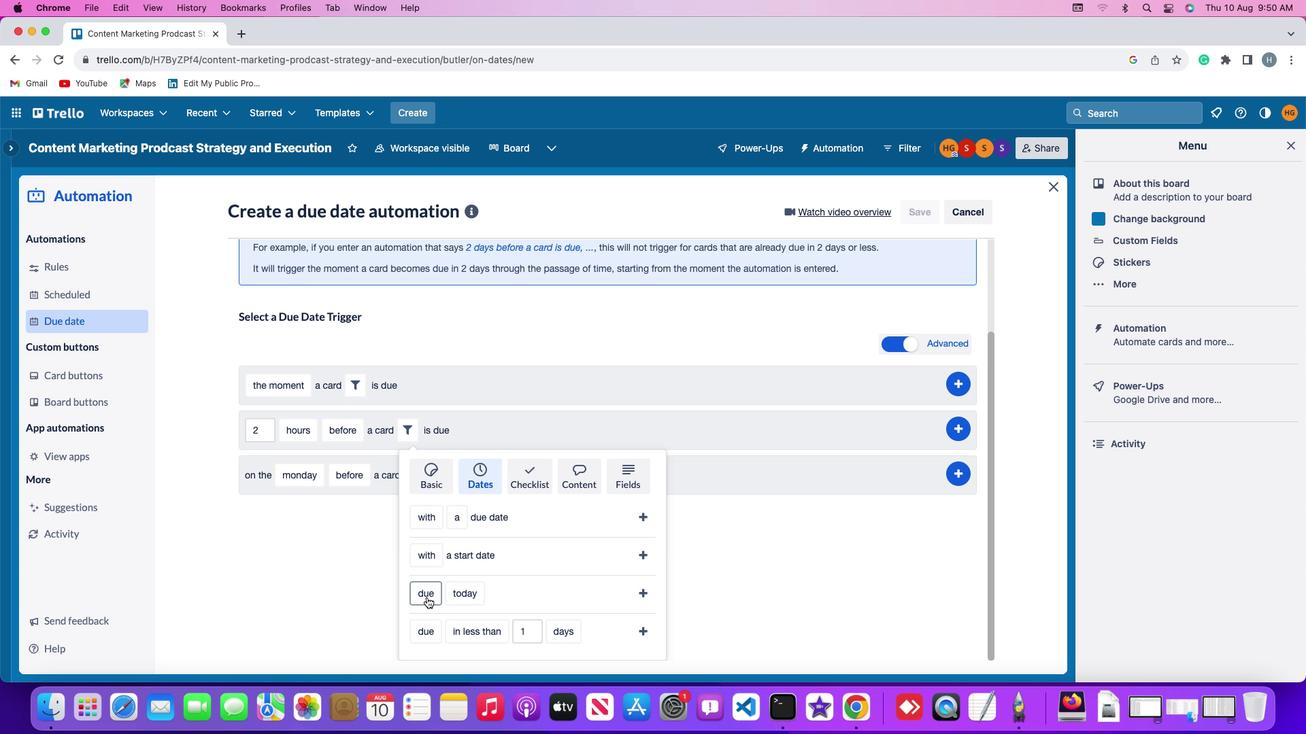 
Action: Mouse moved to (466, 493)
Screenshot: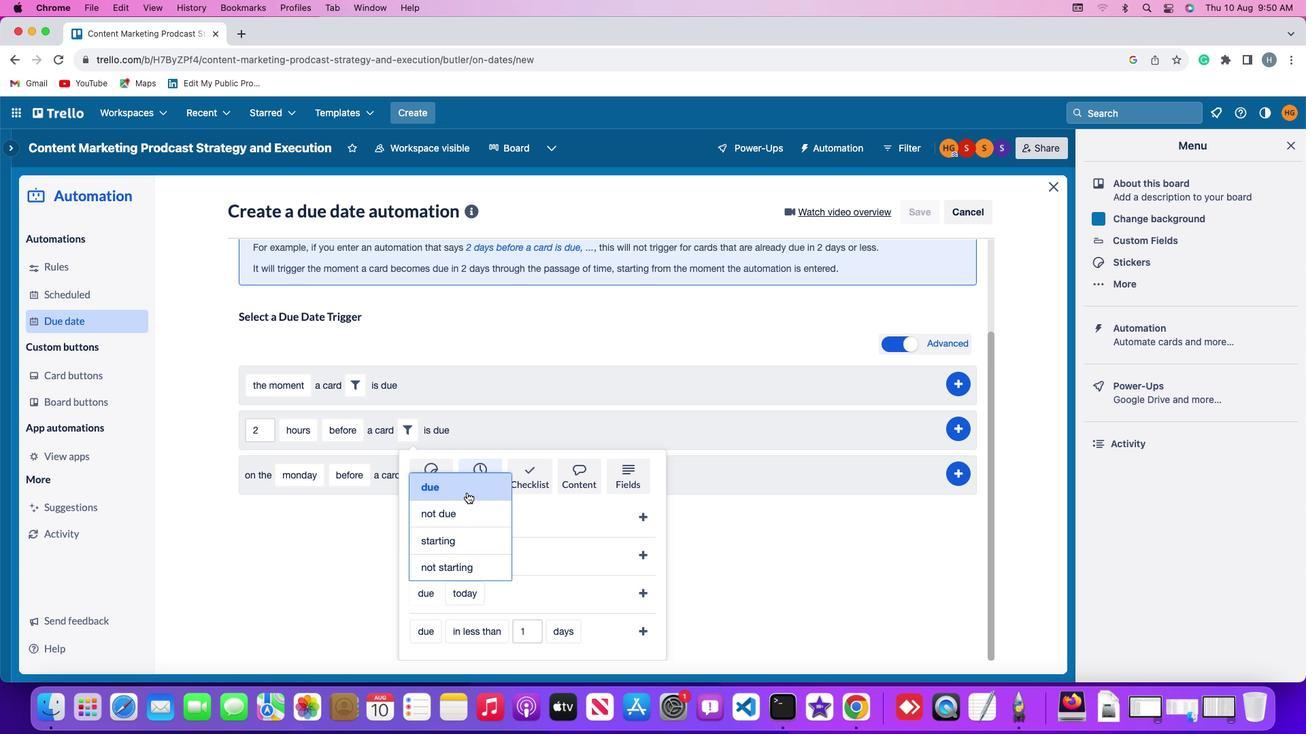 
Action: Mouse pressed left at (466, 493)
Screenshot: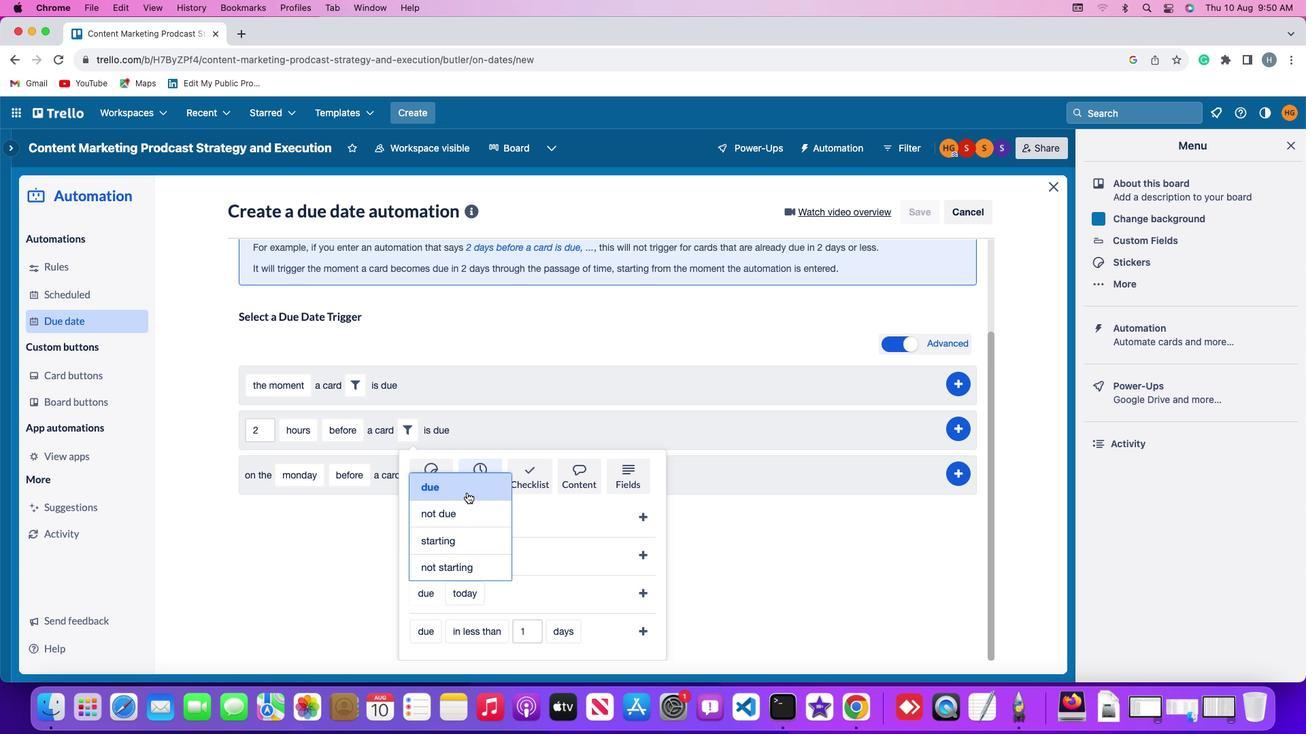 
Action: Mouse moved to (468, 598)
Screenshot: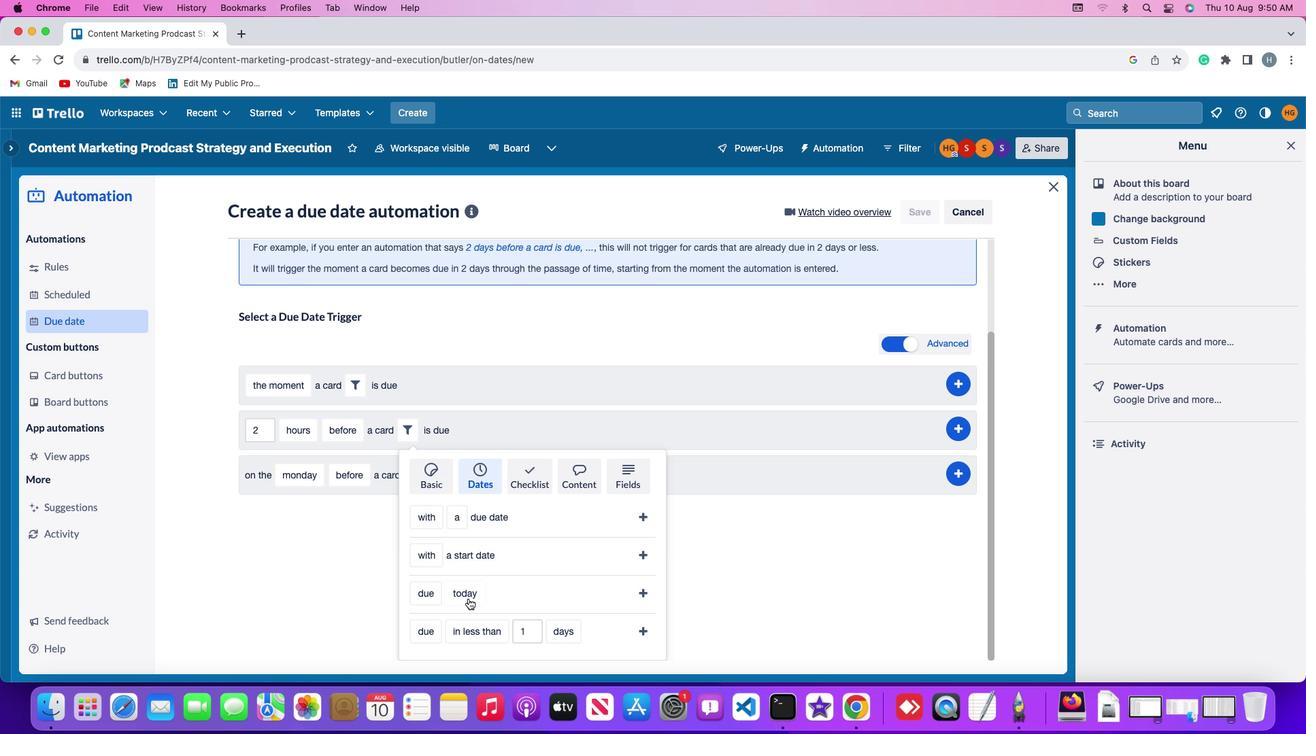 
Action: Mouse pressed left at (468, 598)
Screenshot: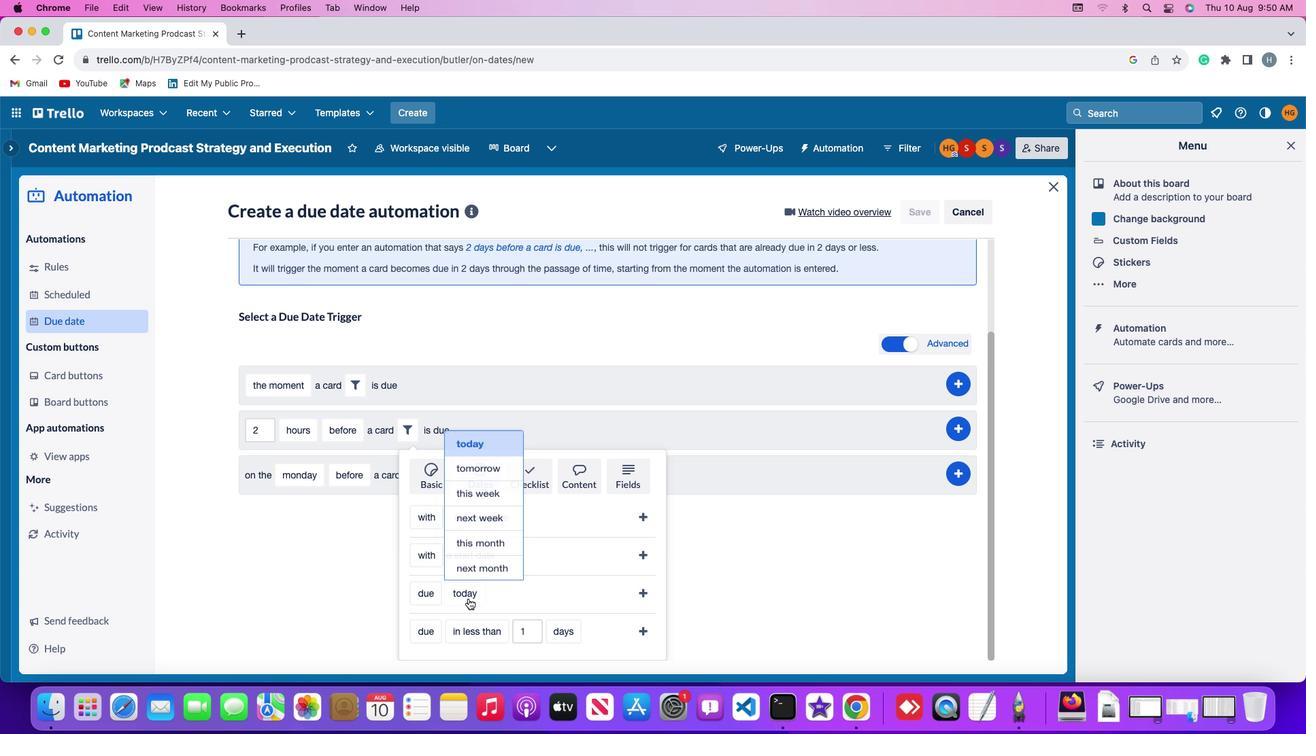 
Action: Mouse moved to (482, 516)
Screenshot: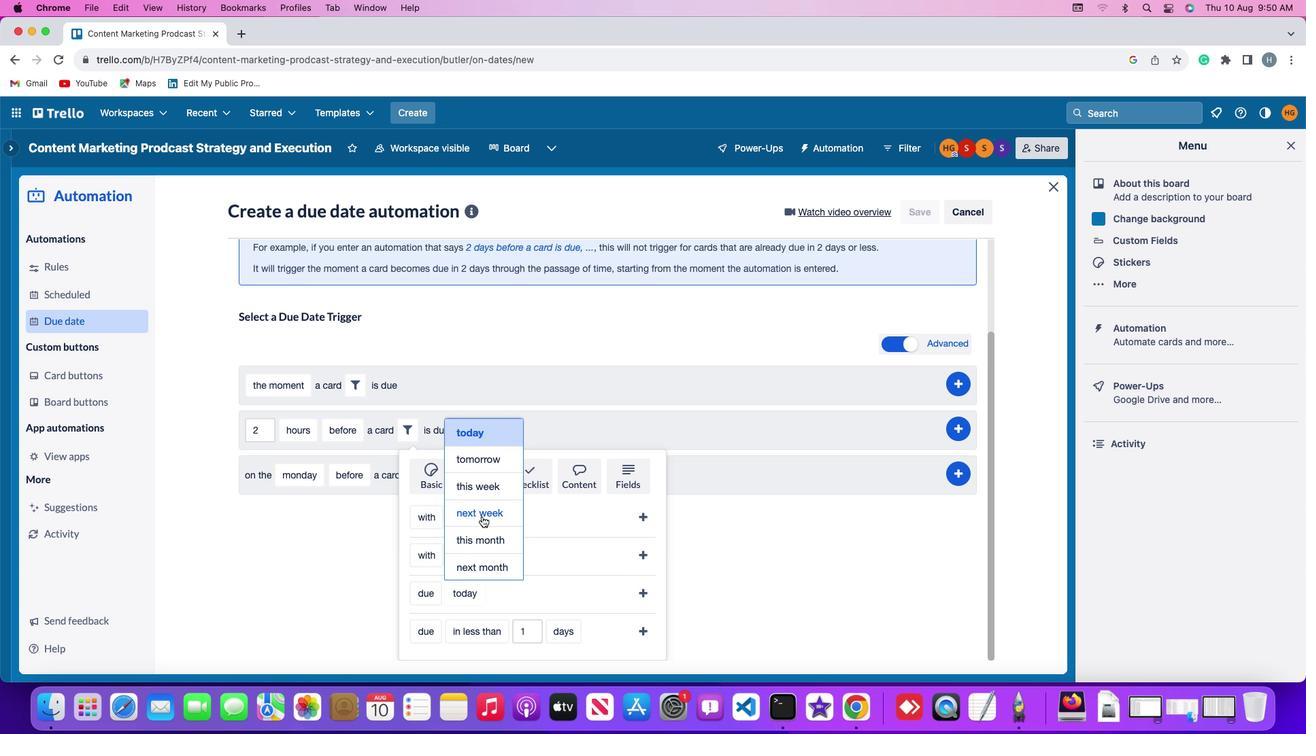 
Action: Mouse pressed left at (482, 516)
Screenshot: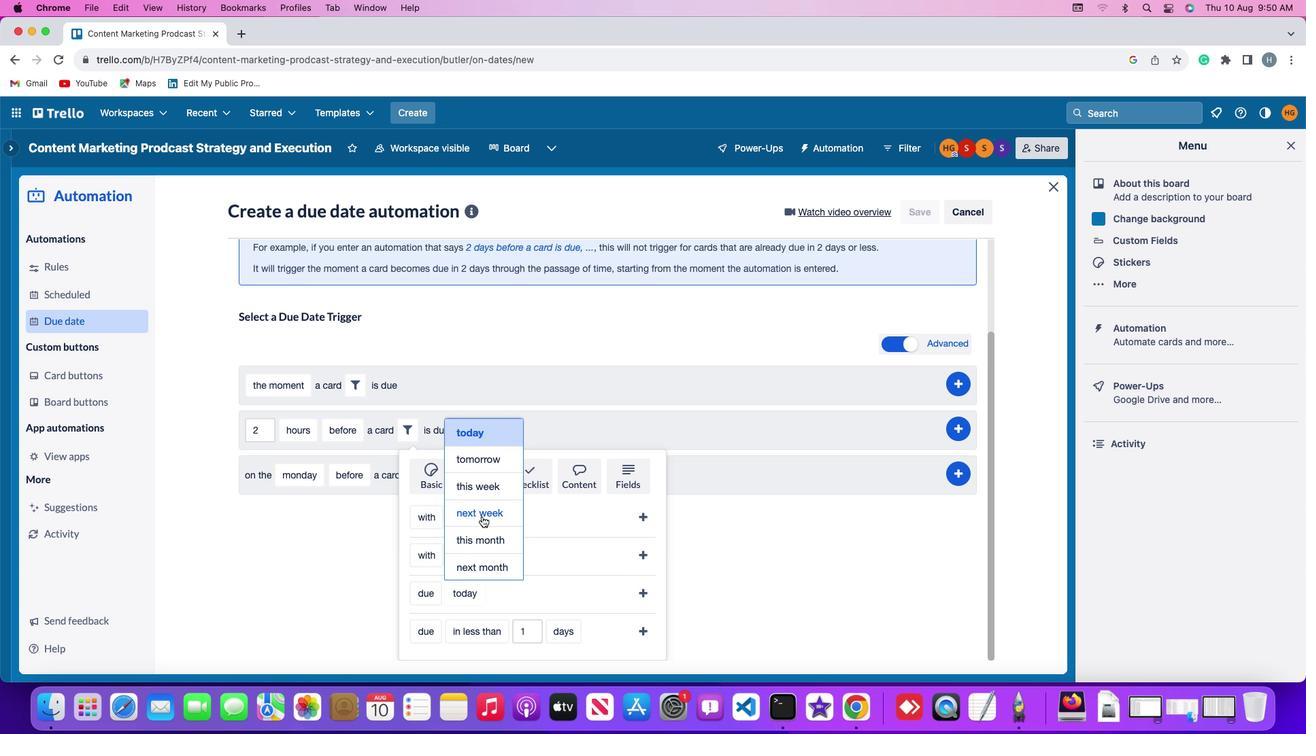 
Action: Mouse moved to (642, 588)
Screenshot: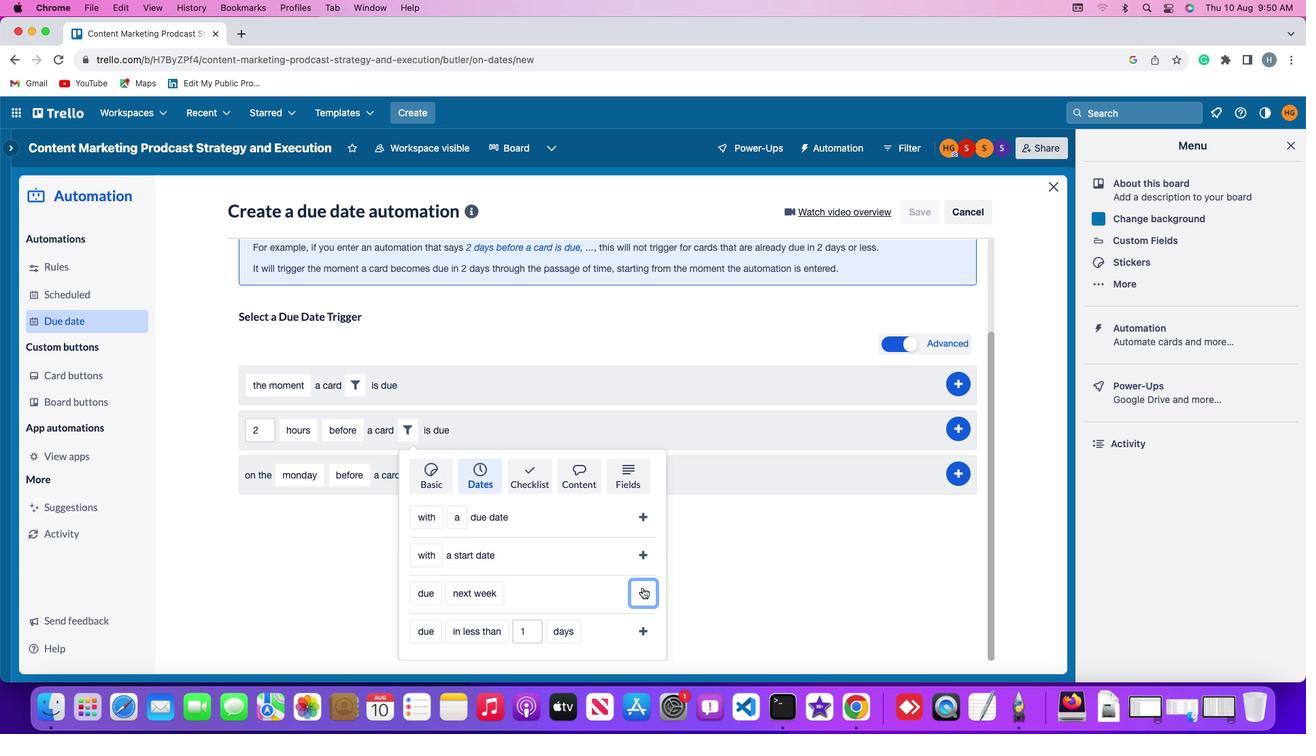 
Action: Mouse pressed left at (642, 588)
Screenshot: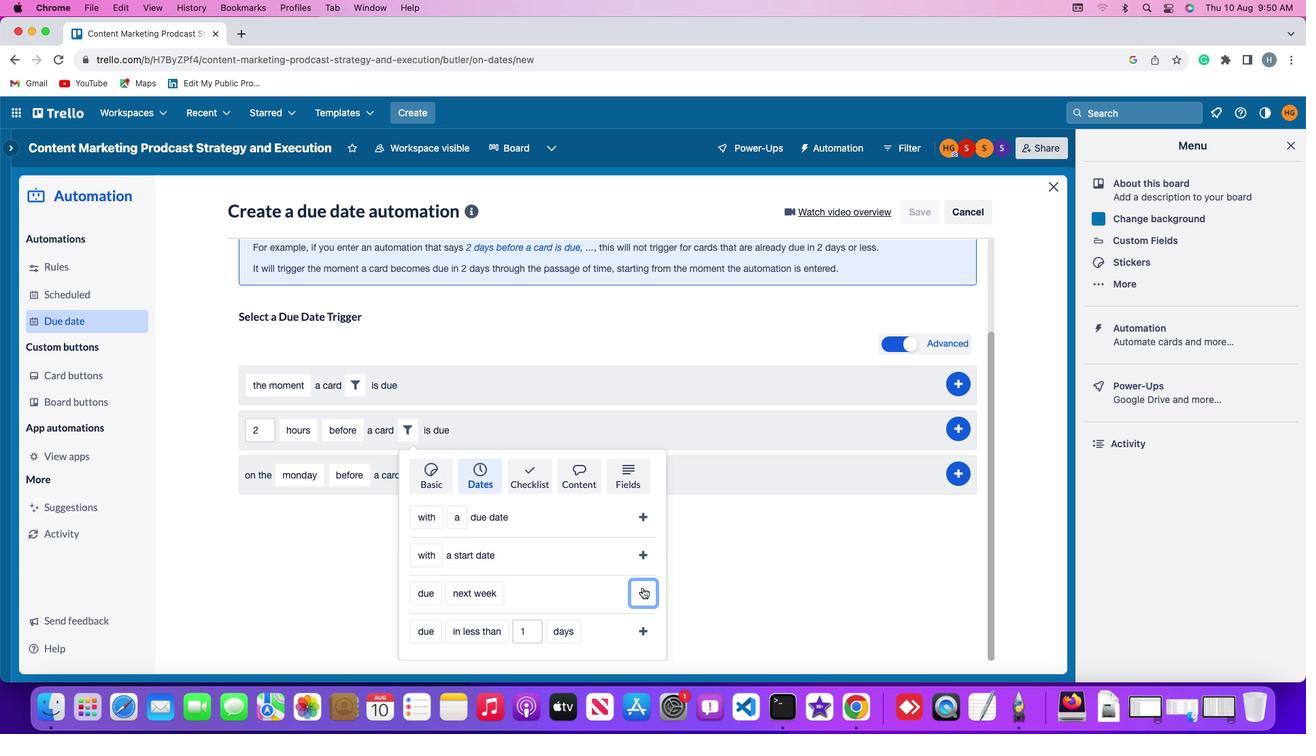 
Action: Mouse moved to (967, 544)
Screenshot: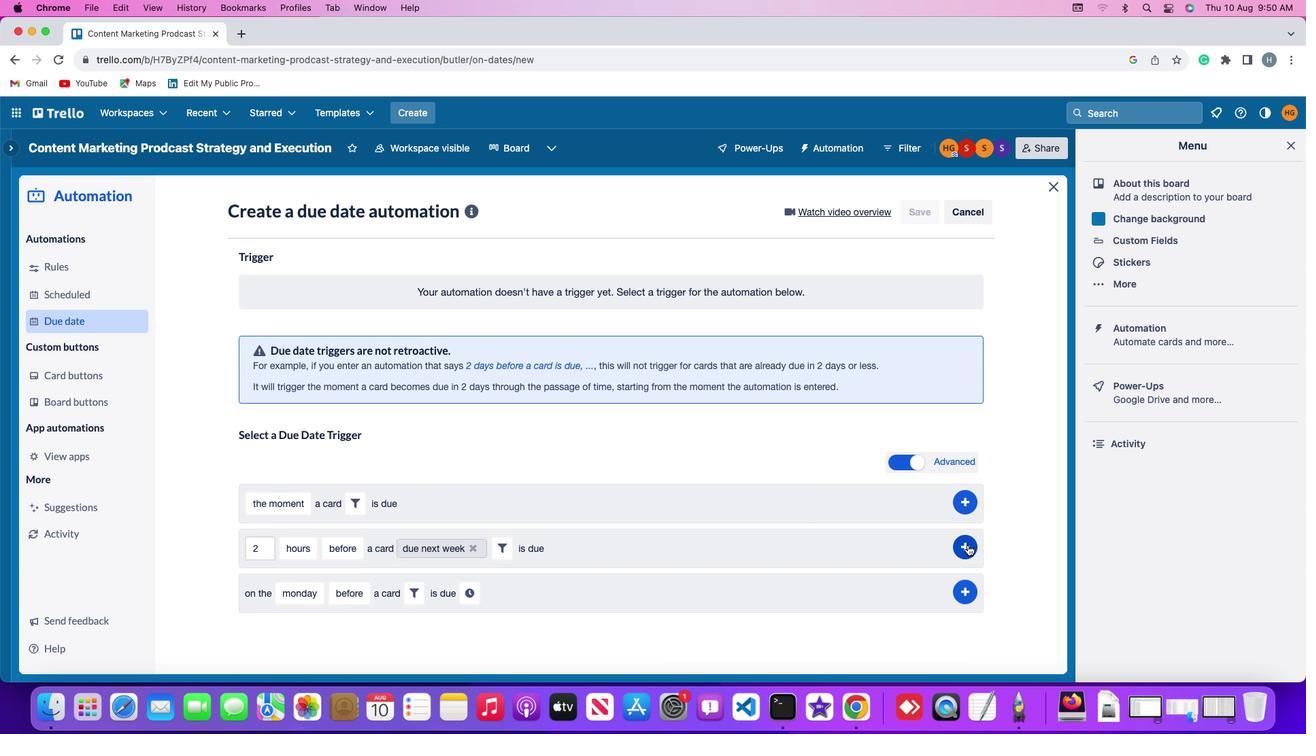 
Action: Mouse pressed left at (967, 544)
Screenshot: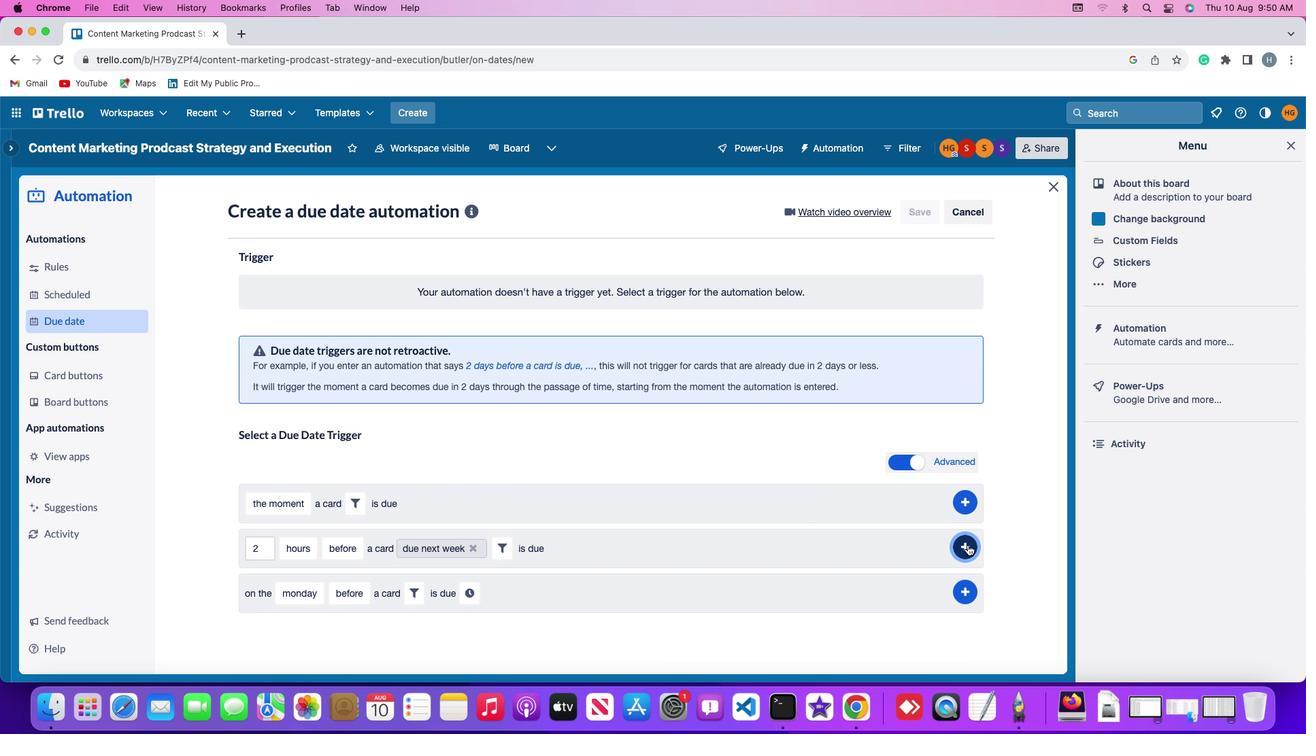 
Action: Mouse moved to (1014, 402)
Screenshot: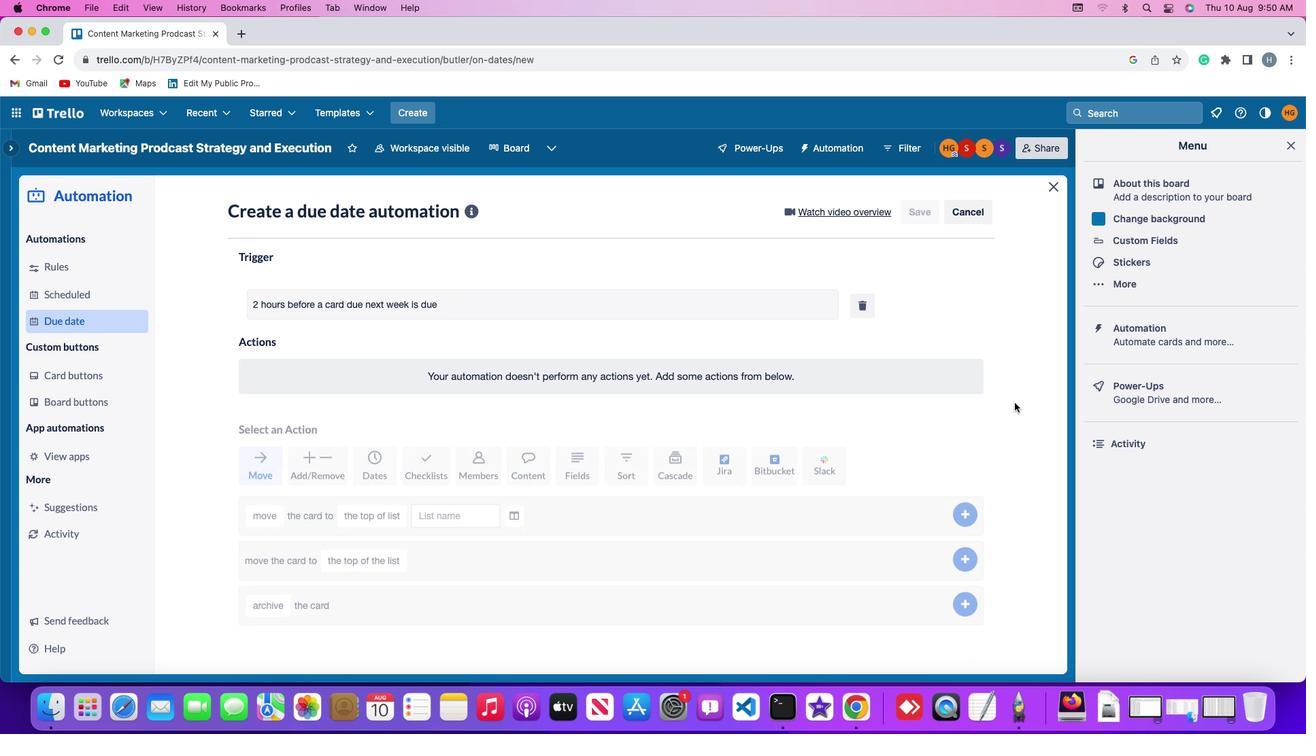 
